 Task: Get information about  a Redfin agent in San Francisco, California, for assistance in finding a property with a private balcony.
Action: Mouse pressed left at (260, 183)
Screenshot: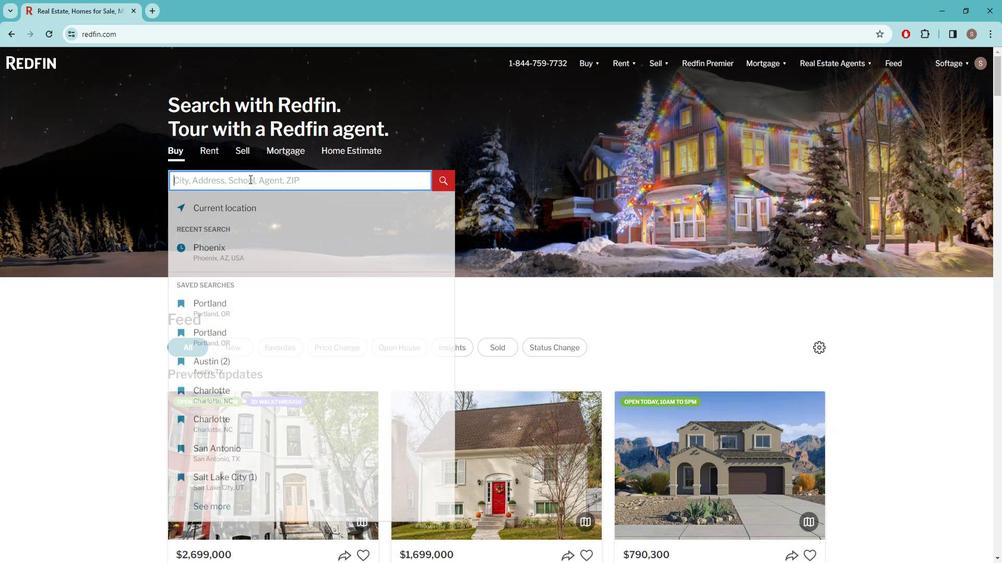 
Action: Key pressed s<Key.caps_lock>AN<Key.space><Key.caps_lock>f<Key.caps_lock>RA
Screenshot: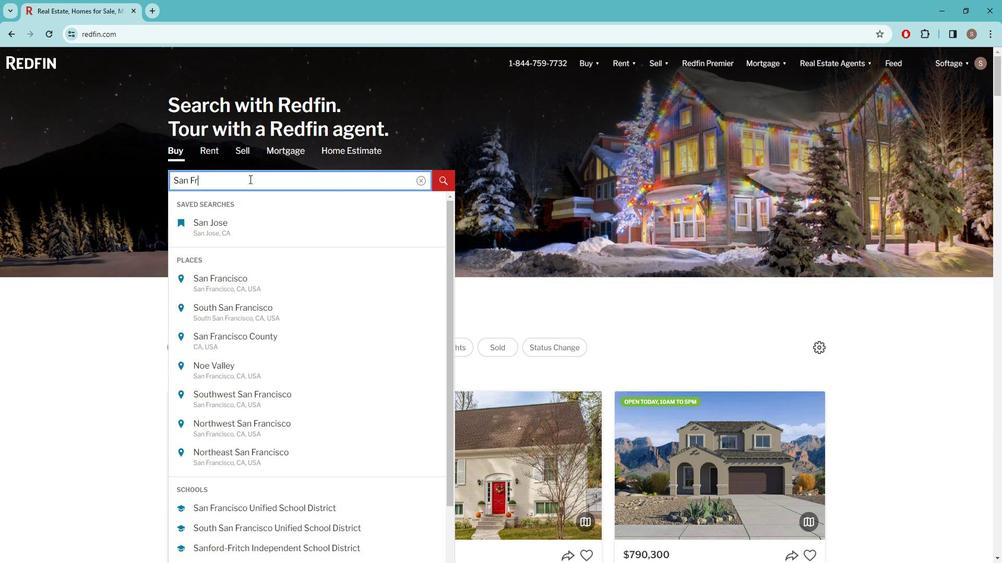 
Action: Mouse moved to (253, 276)
Screenshot: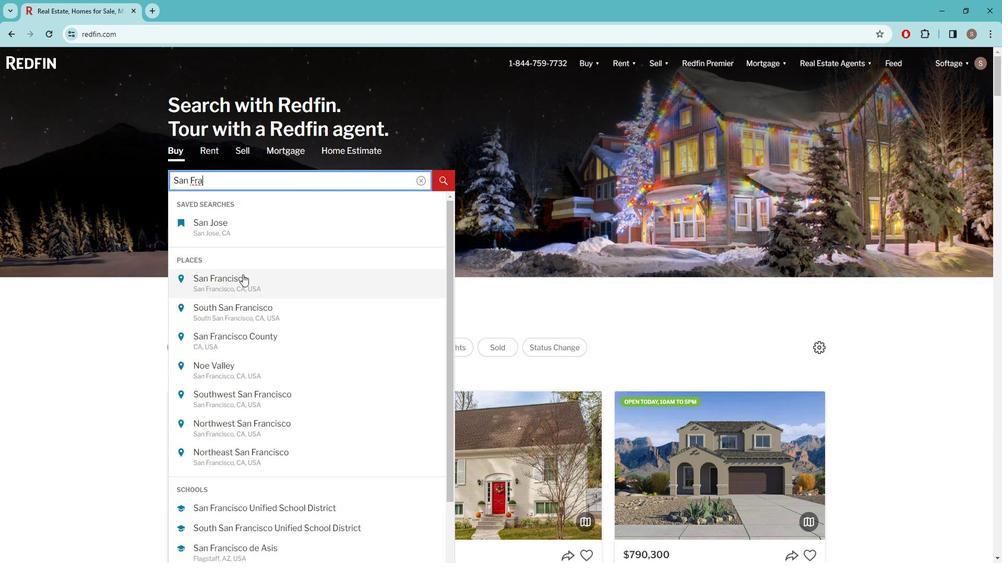 
Action: Mouse pressed left at (253, 276)
Screenshot: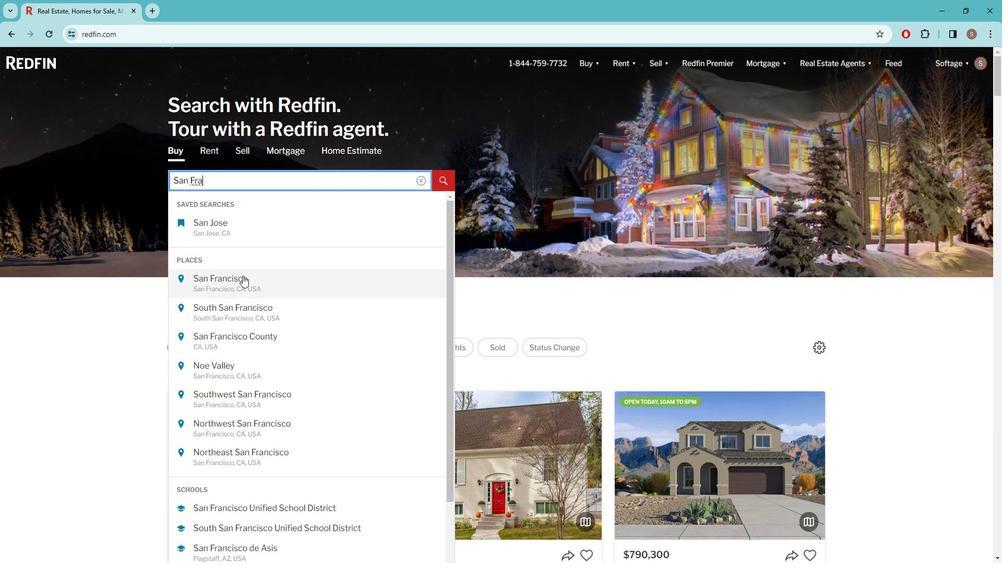 
Action: Mouse moved to (885, 137)
Screenshot: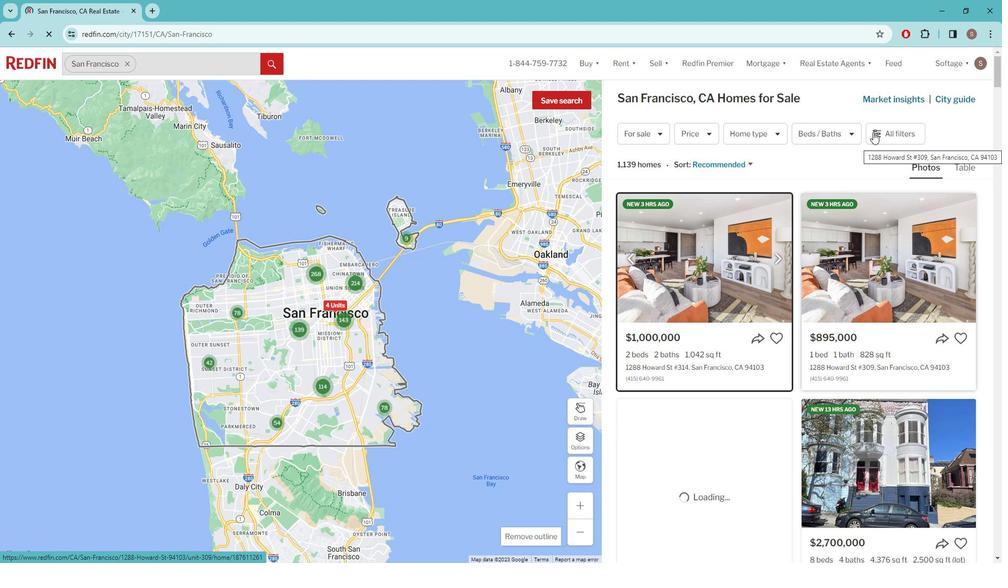 
Action: Mouse pressed left at (885, 137)
Screenshot: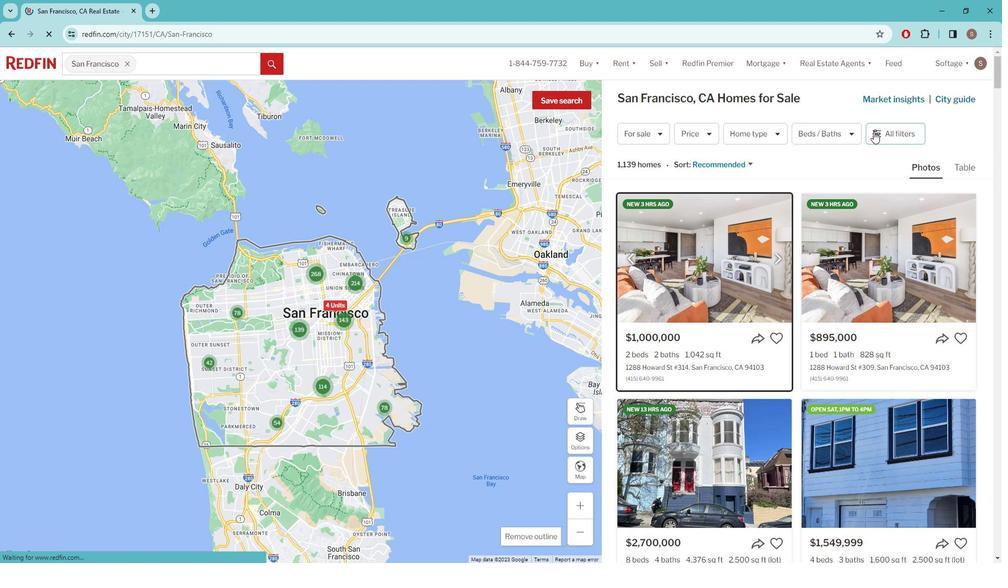 
Action: Mouse moved to (857, 202)
Screenshot: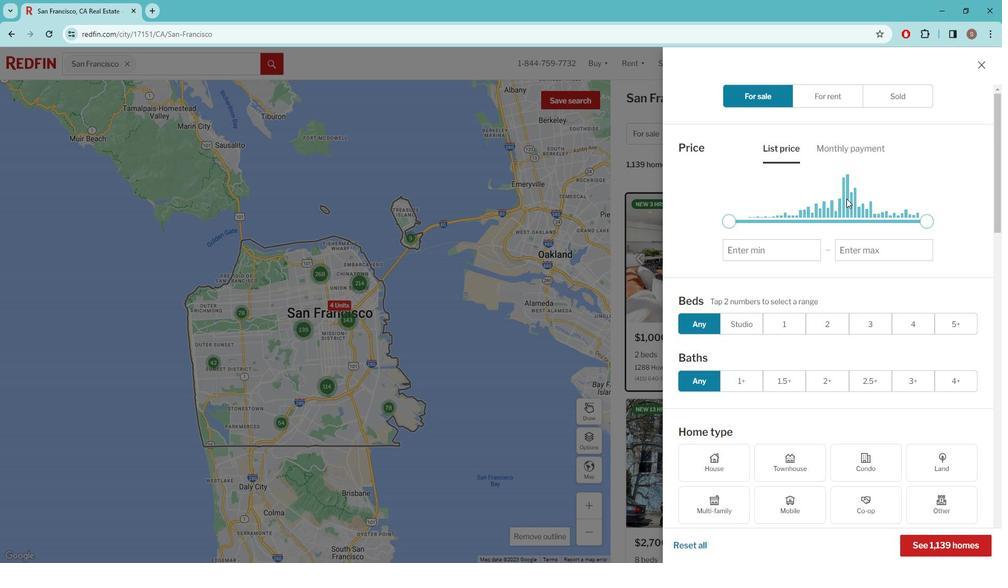 
Action: Mouse scrolled (857, 202) with delta (0, 0)
Screenshot: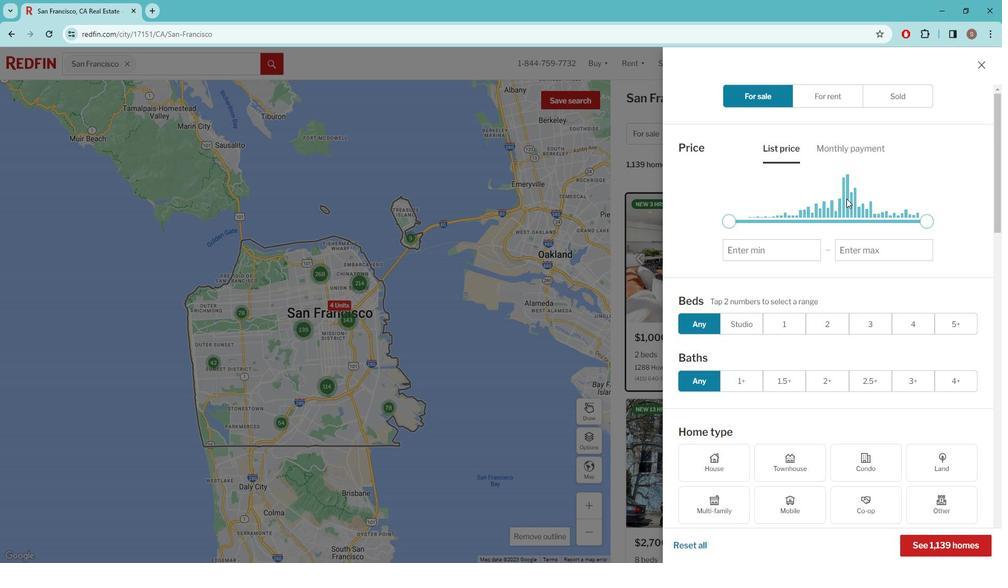 
Action: Mouse moved to (857, 202)
Screenshot: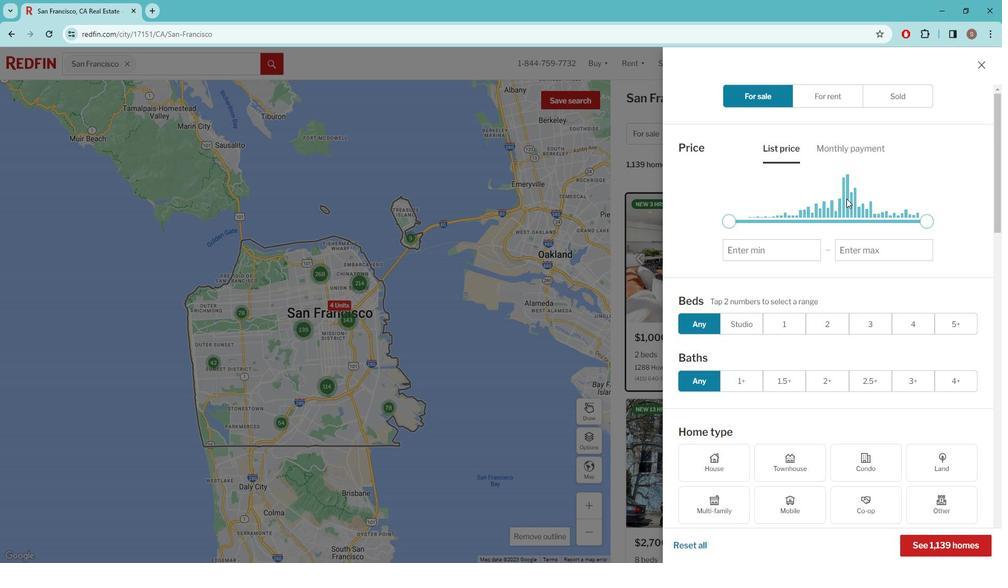 
Action: Mouse scrolled (857, 202) with delta (0, 0)
Screenshot: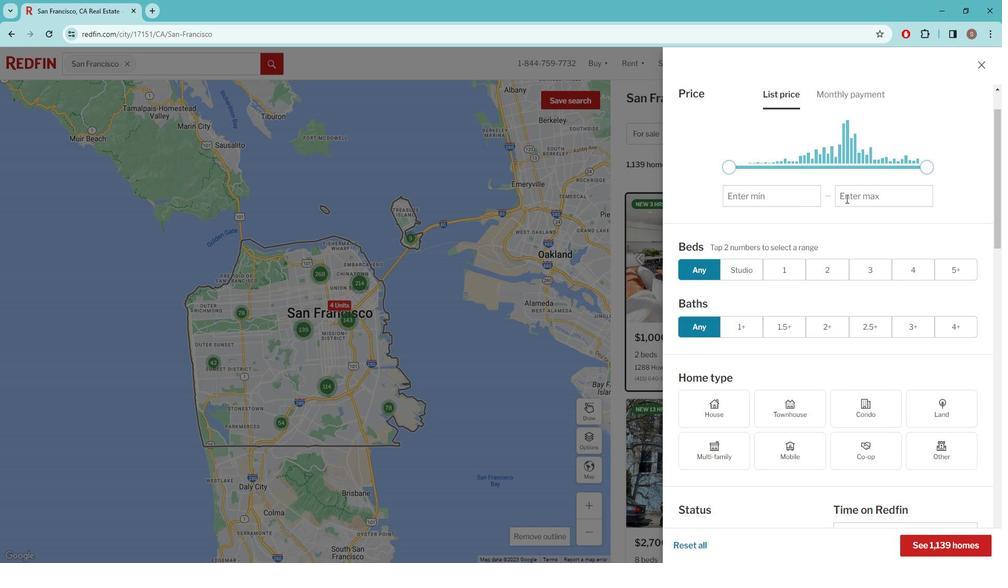 
Action: Mouse moved to (857, 202)
Screenshot: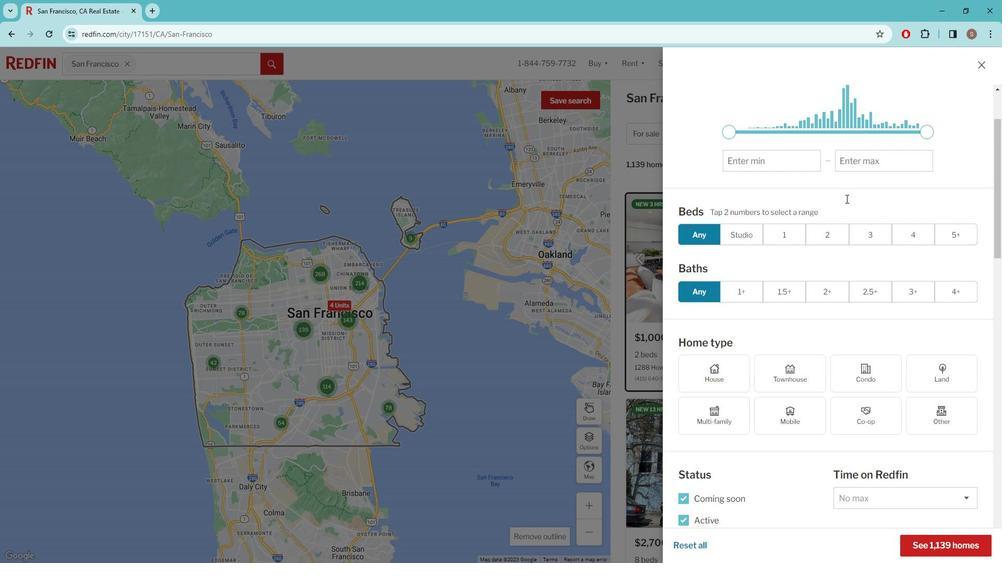 
Action: Mouse scrolled (857, 202) with delta (0, 0)
Screenshot: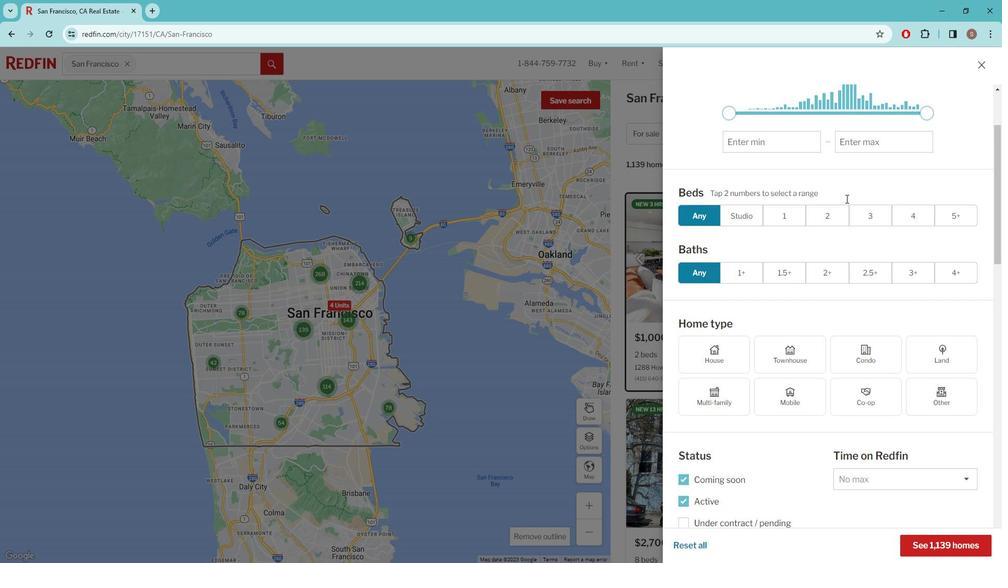 
Action: Mouse scrolled (857, 202) with delta (0, 0)
Screenshot: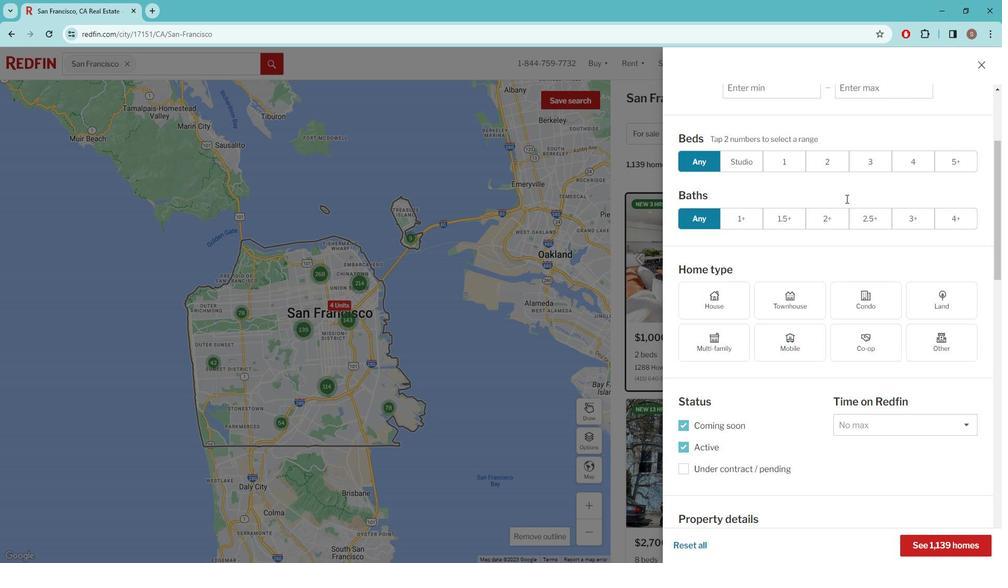 
Action: Mouse moved to (855, 202)
Screenshot: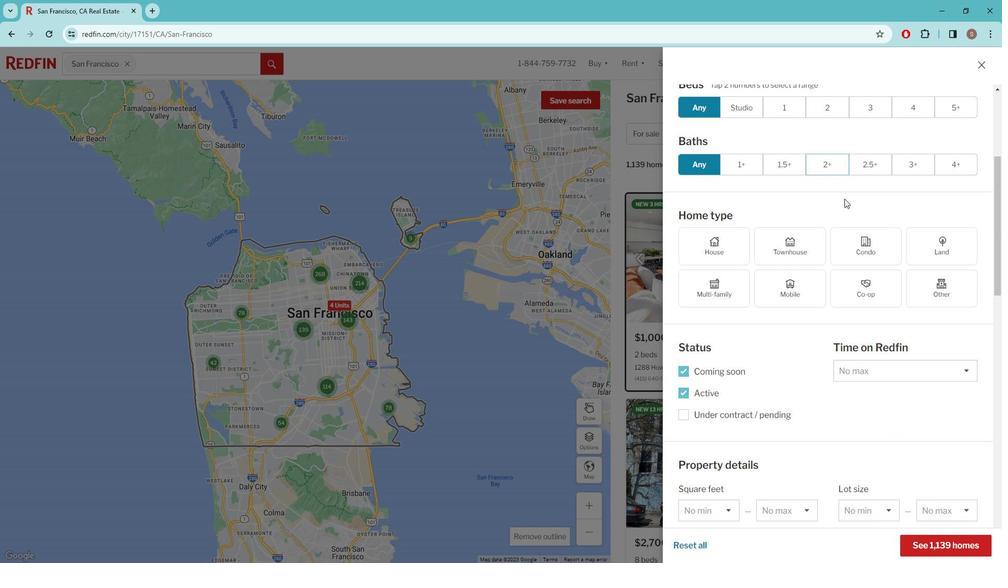 
Action: Mouse scrolled (855, 202) with delta (0, 0)
Screenshot: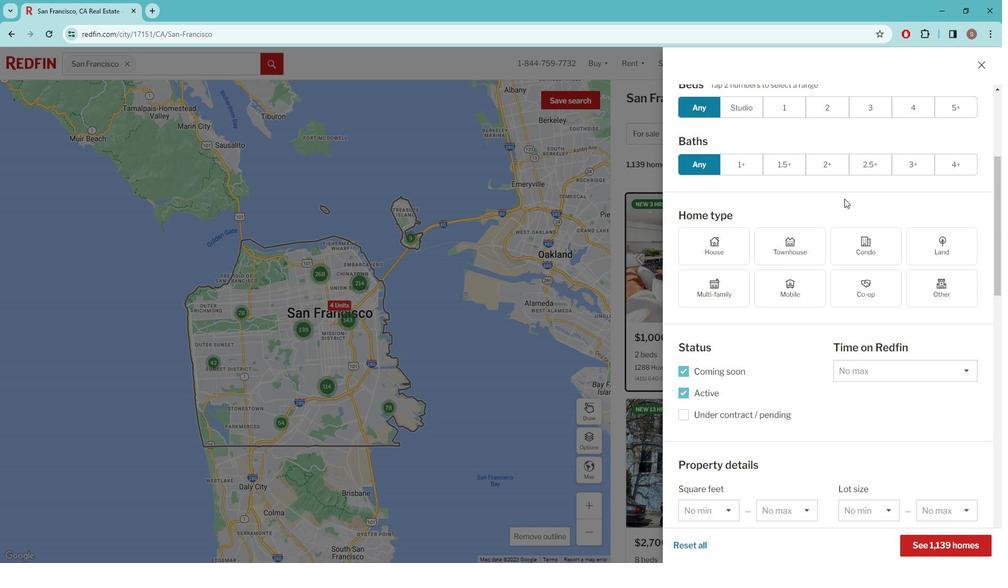 
Action: Mouse scrolled (855, 202) with delta (0, 0)
Screenshot: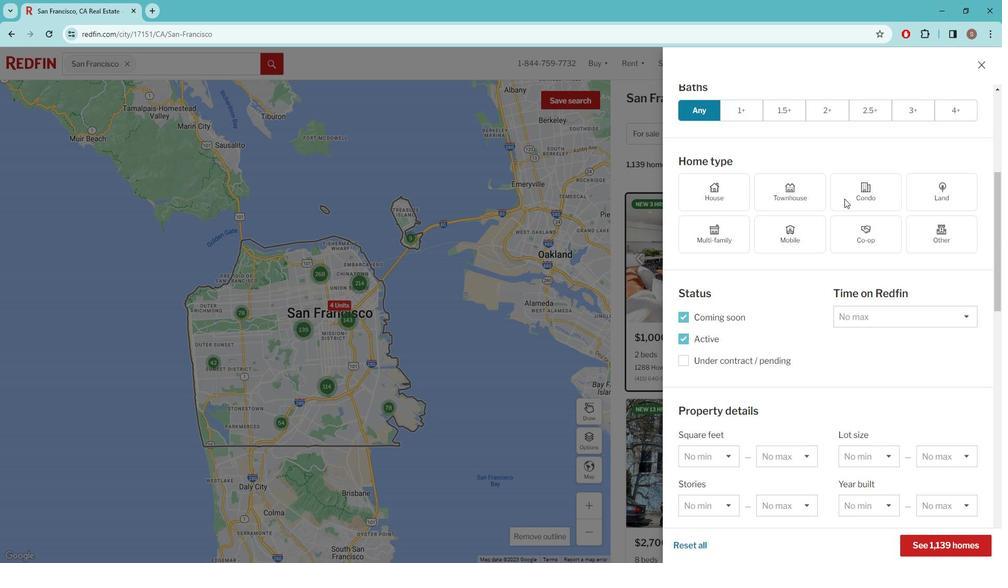
Action: Mouse scrolled (855, 202) with delta (0, 0)
Screenshot: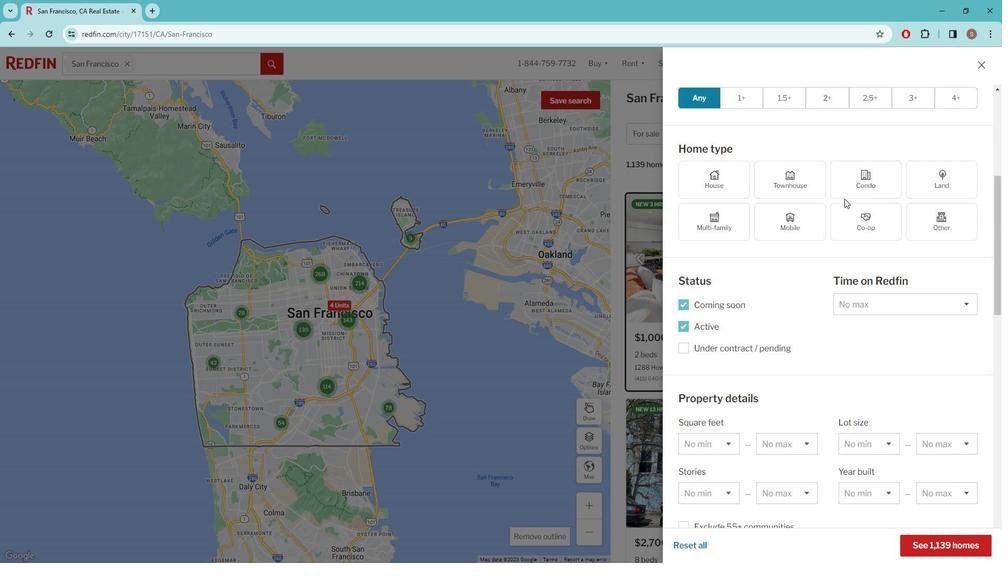 
Action: Mouse scrolled (855, 202) with delta (0, 0)
Screenshot: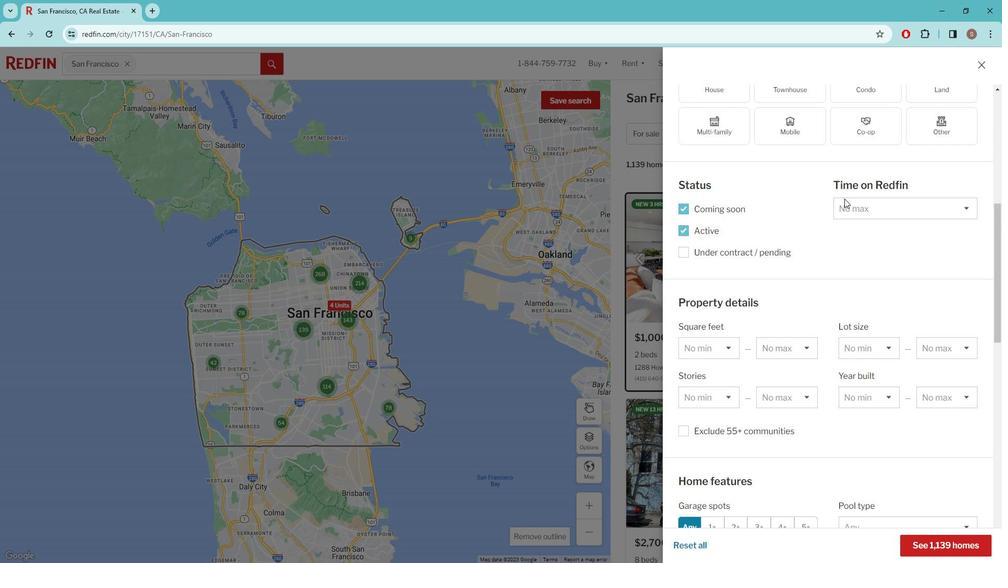 
Action: Mouse scrolled (855, 202) with delta (0, 0)
Screenshot: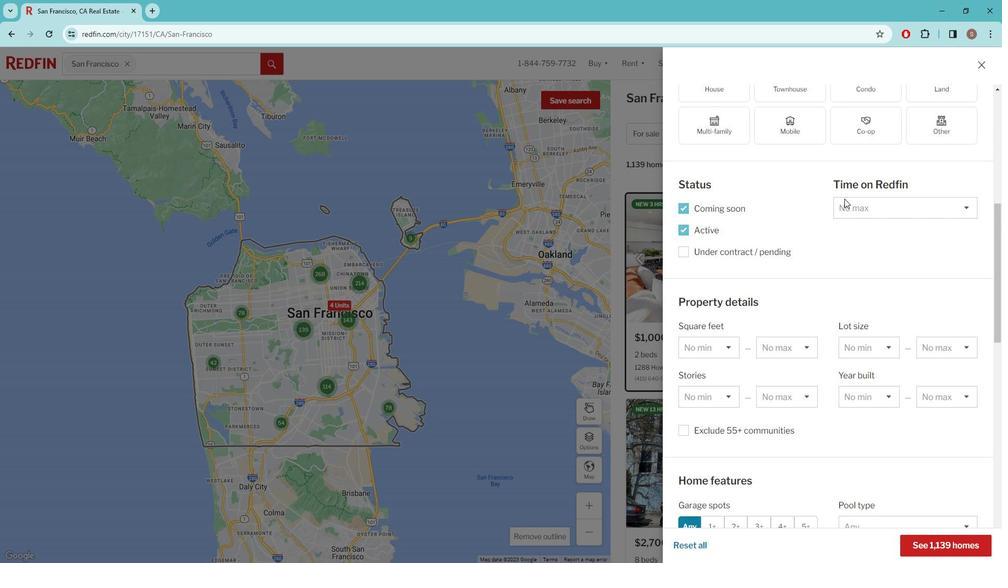 
Action: Mouse moved to (844, 221)
Screenshot: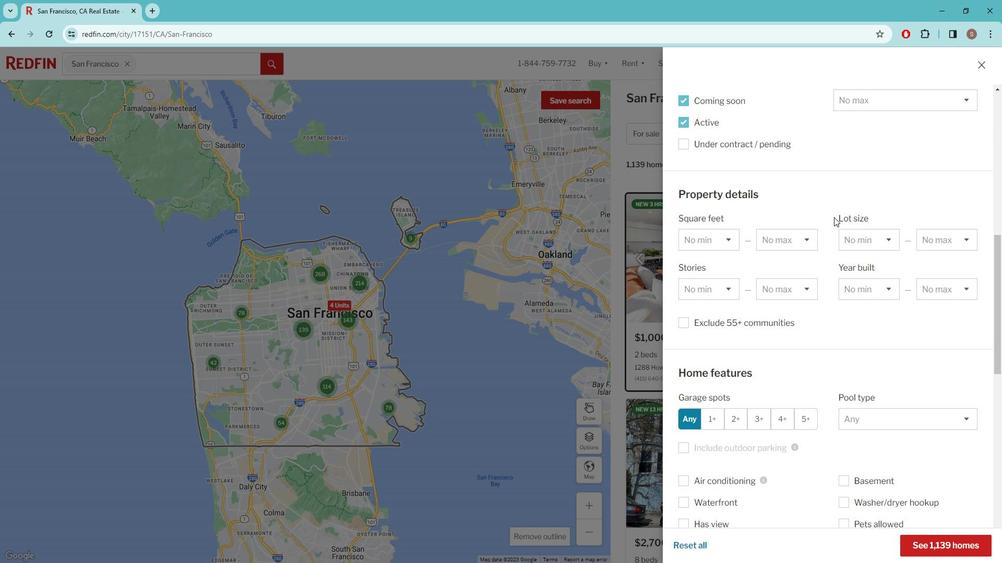 
Action: Mouse scrolled (844, 221) with delta (0, 0)
Screenshot: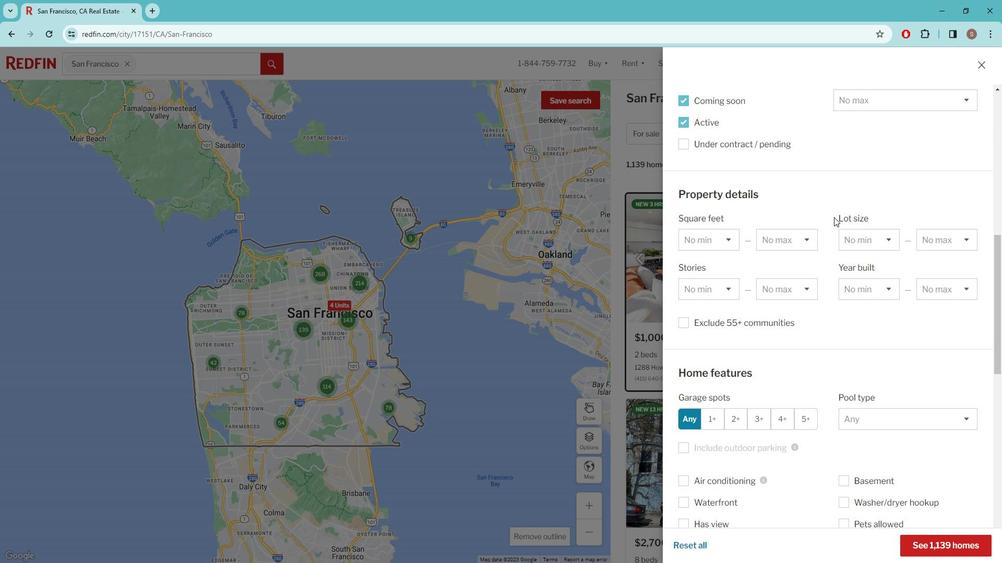 
Action: Mouse moved to (843, 223)
Screenshot: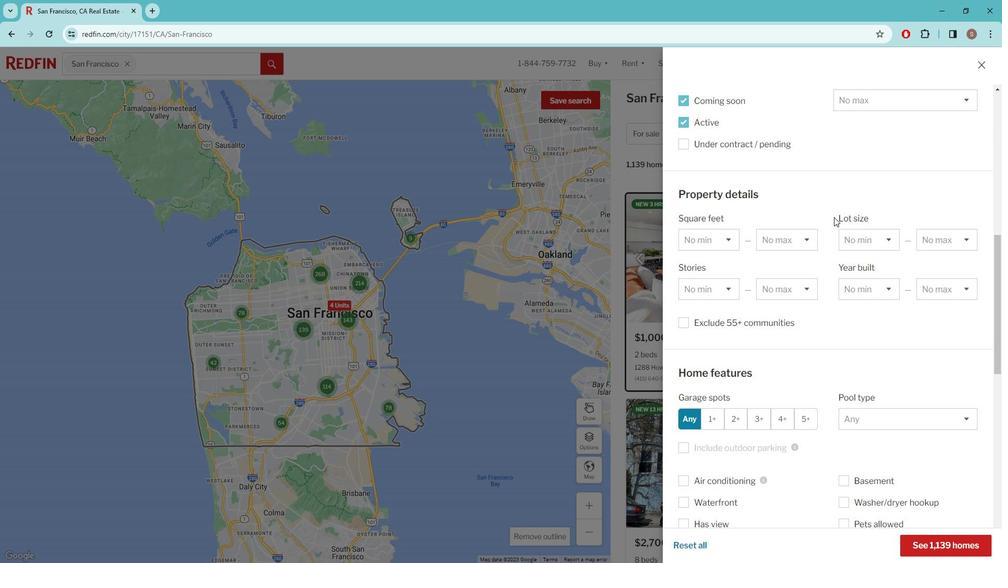 
Action: Mouse scrolled (843, 222) with delta (0, 0)
Screenshot: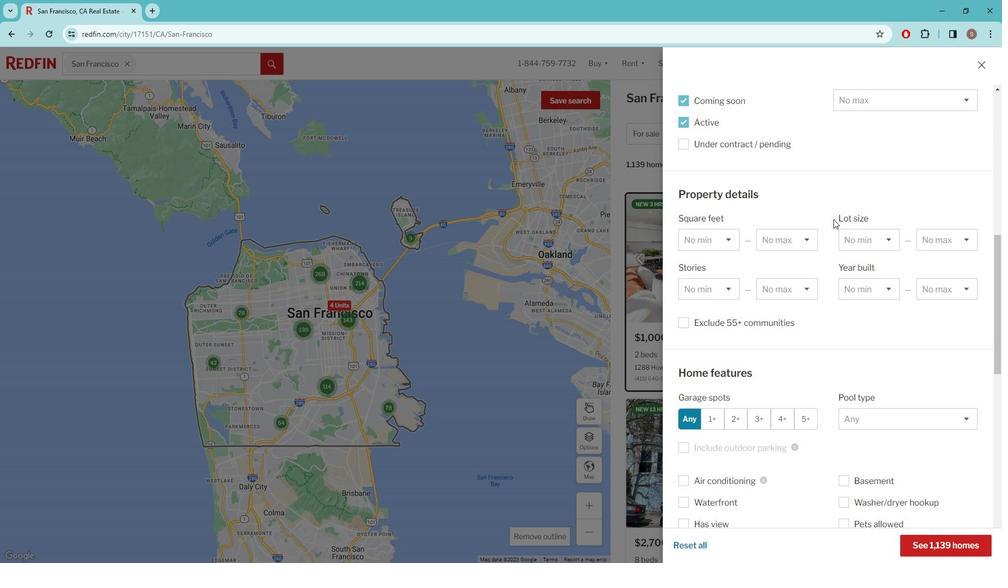 
Action: Mouse moved to (841, 225)
Screenshot: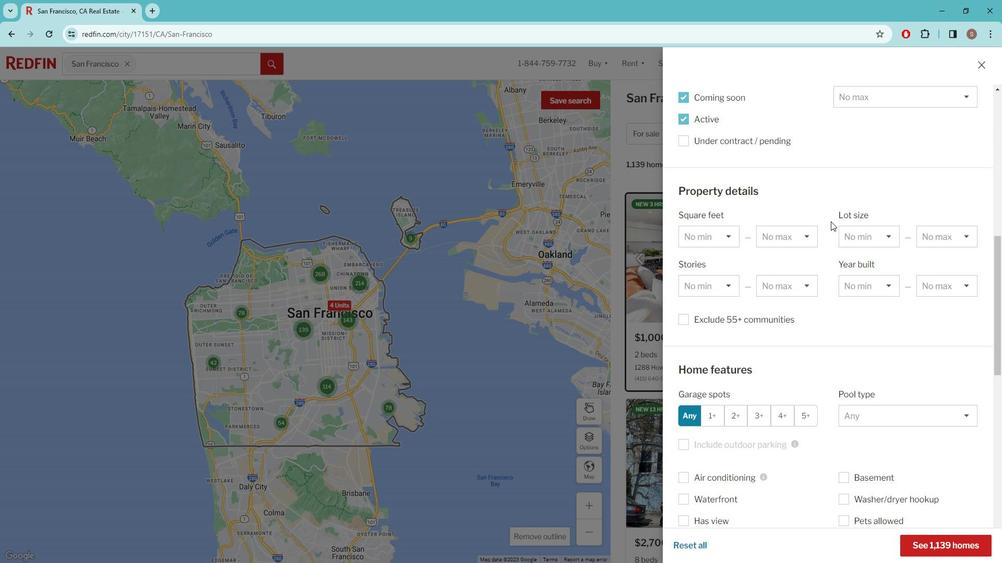 
Action: Mouse scrolled (841, 224) with delta (0, 0)
Screenshot: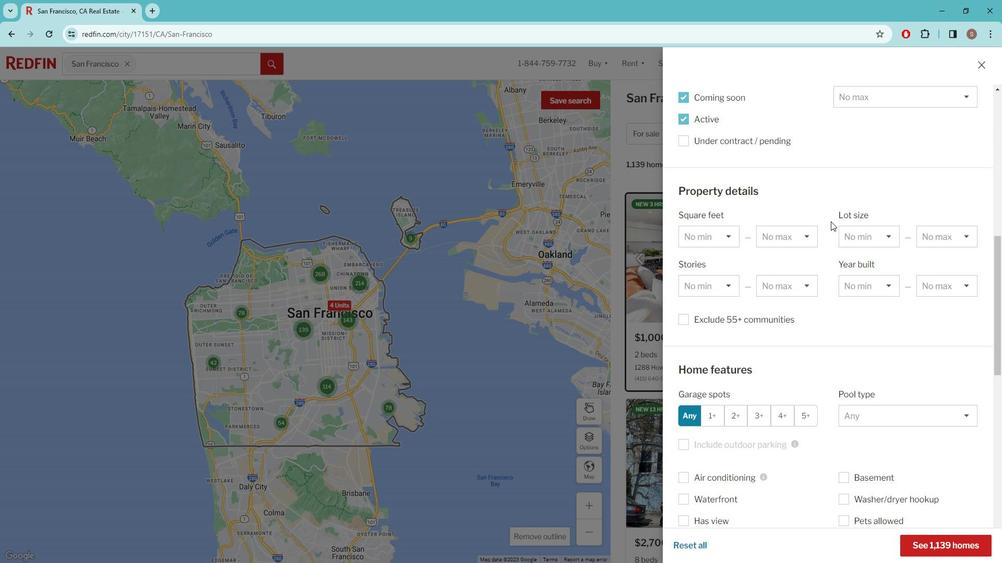 
Action: Mouse moved to (837, 229)
Screenshot: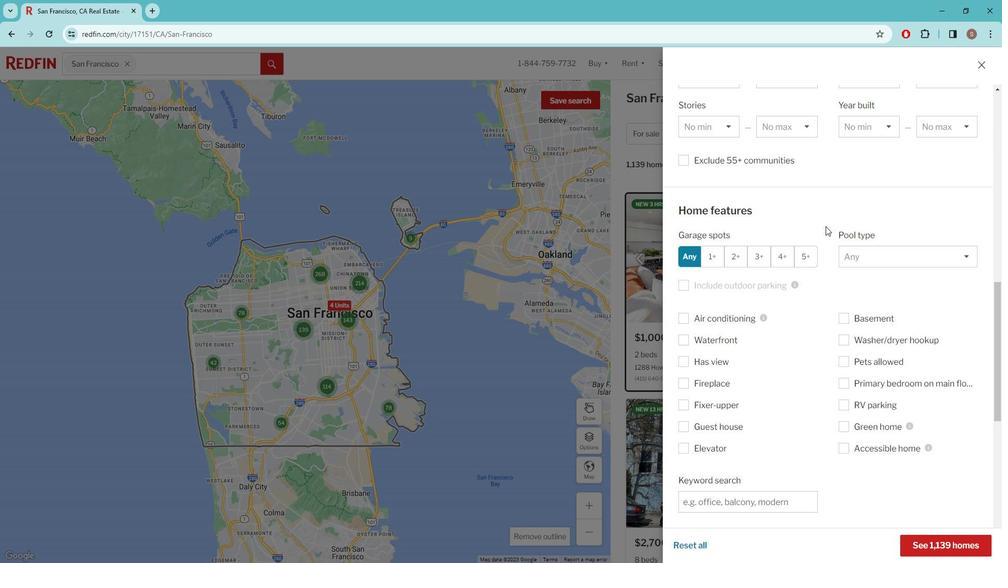 
Action: Mouse scrolled (837, 228) with delta (0, 0)
Screenshot: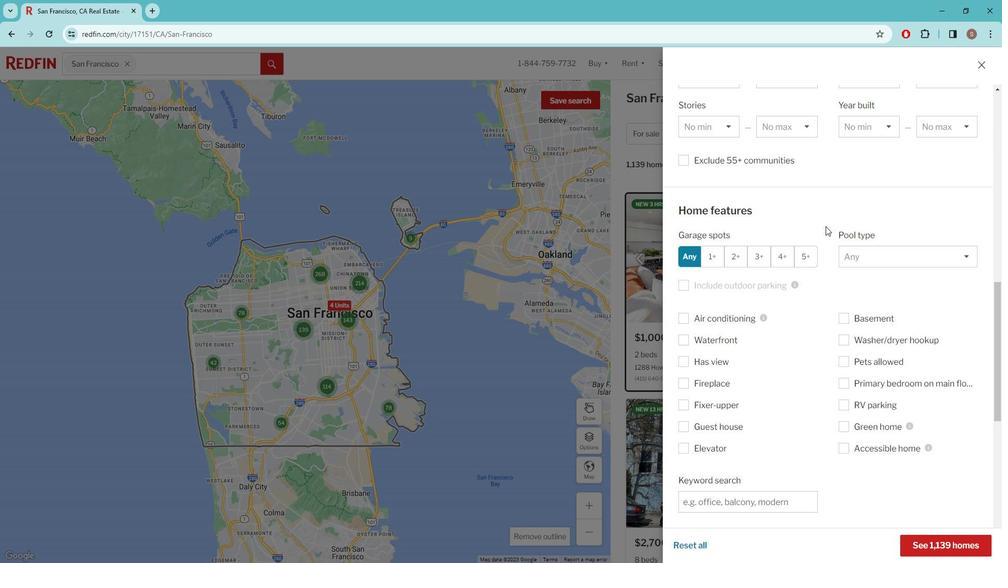 
Action: Mouse moved to (833, 233)
Screenshot: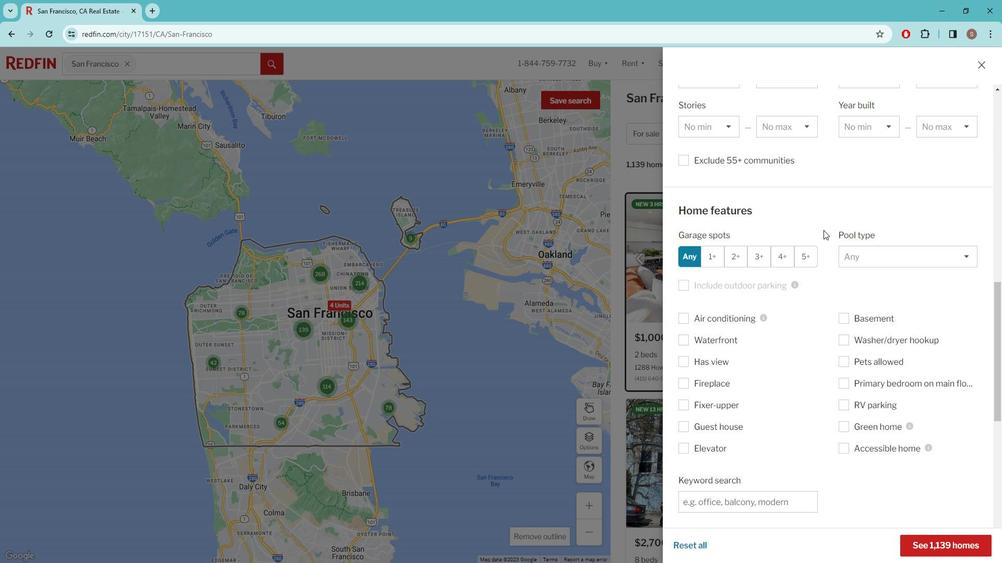 
Action: Mouse scrolled (833, 233) with delta (0, 0)
Screenshot: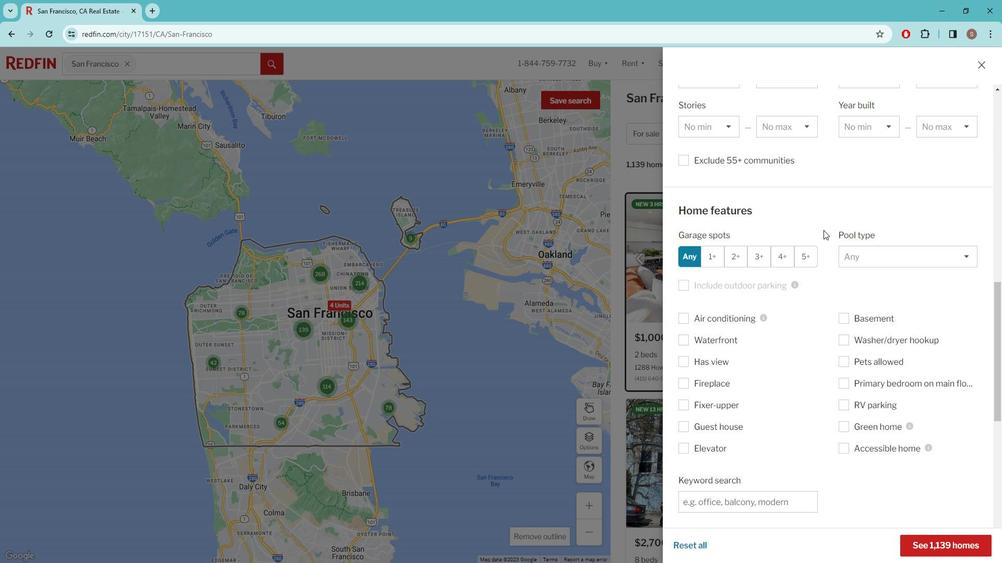 
Action: Mouse moved to (715, 394)
Screenshot: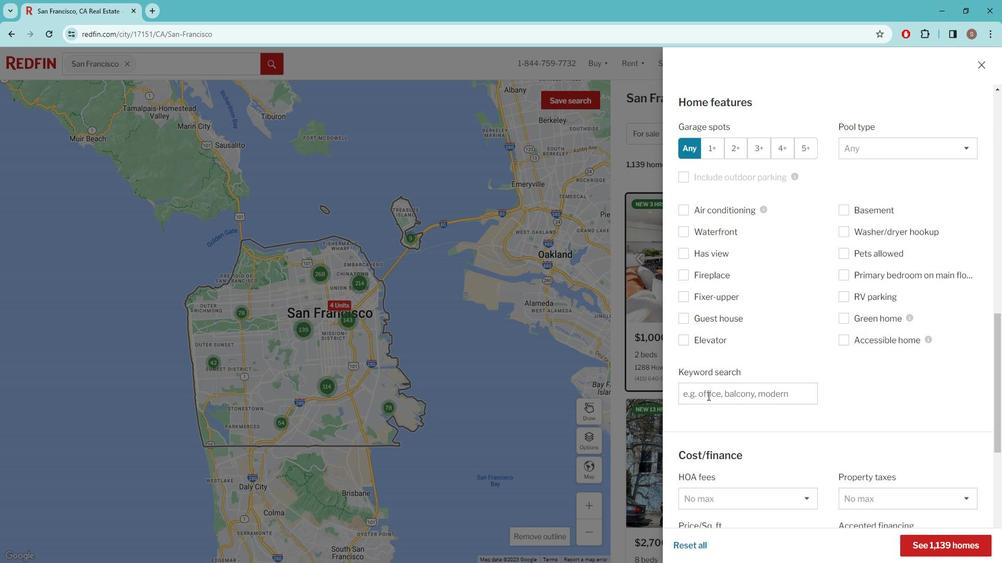 
Action: Mouse pressed left at (715, 394)
Screenshot: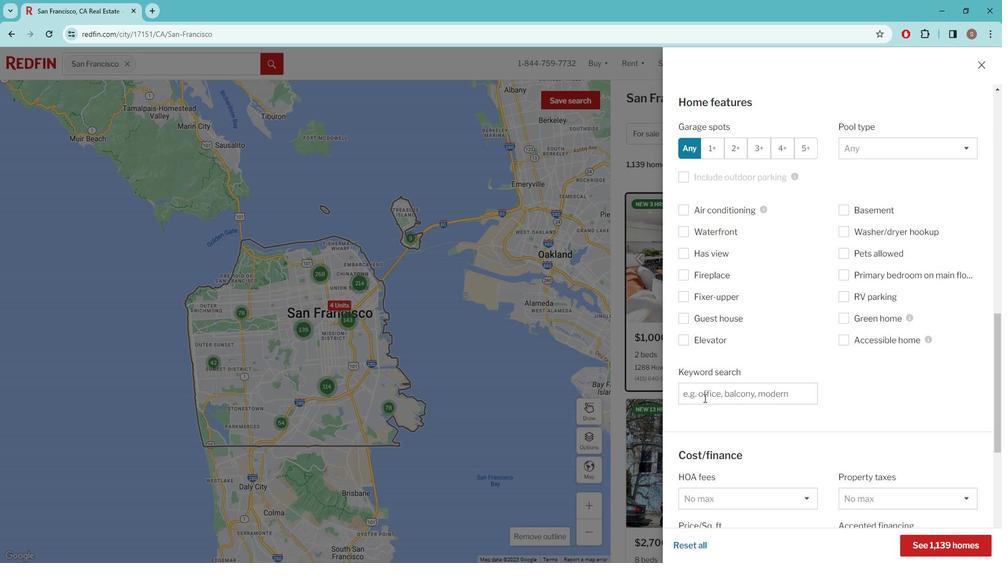 
Action: Key pressed PRIVATE<Key.space>BALCONY
Screenshot: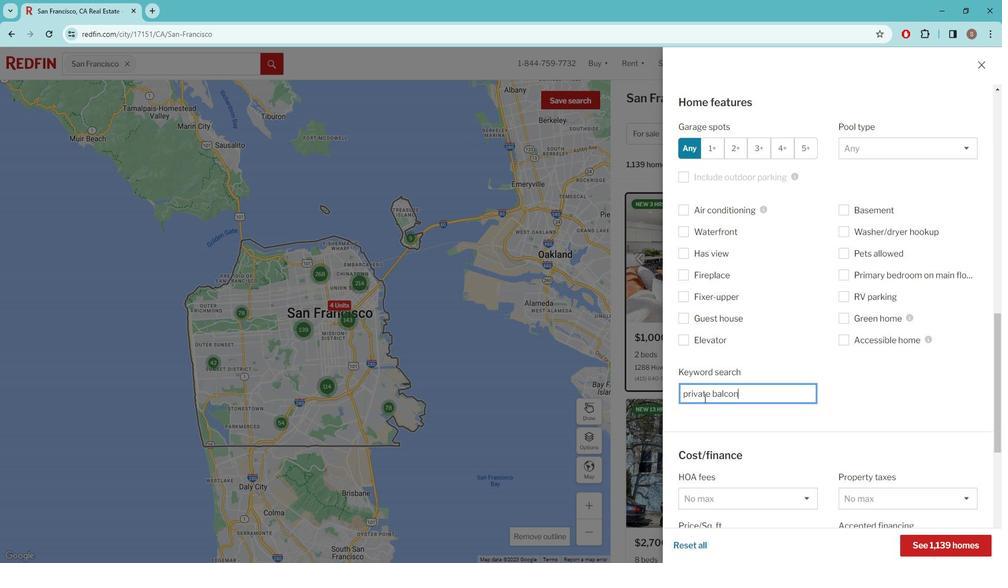 
Action: Mouse scrolled (715, 394) with delta (0, 0)
Screenshot: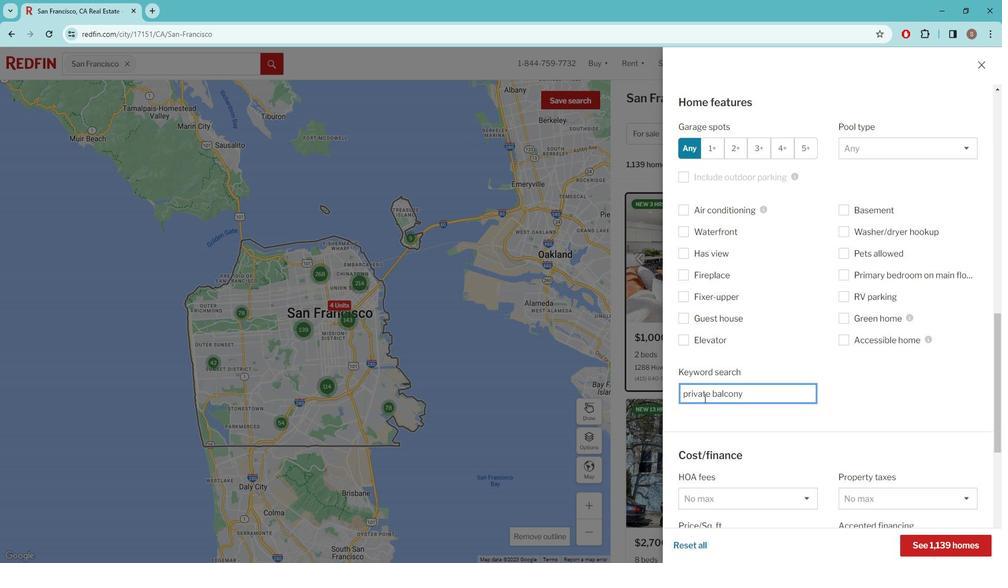 
Action: Mouse scrolled (715, 394) with delta (0, 0)
Screenshot: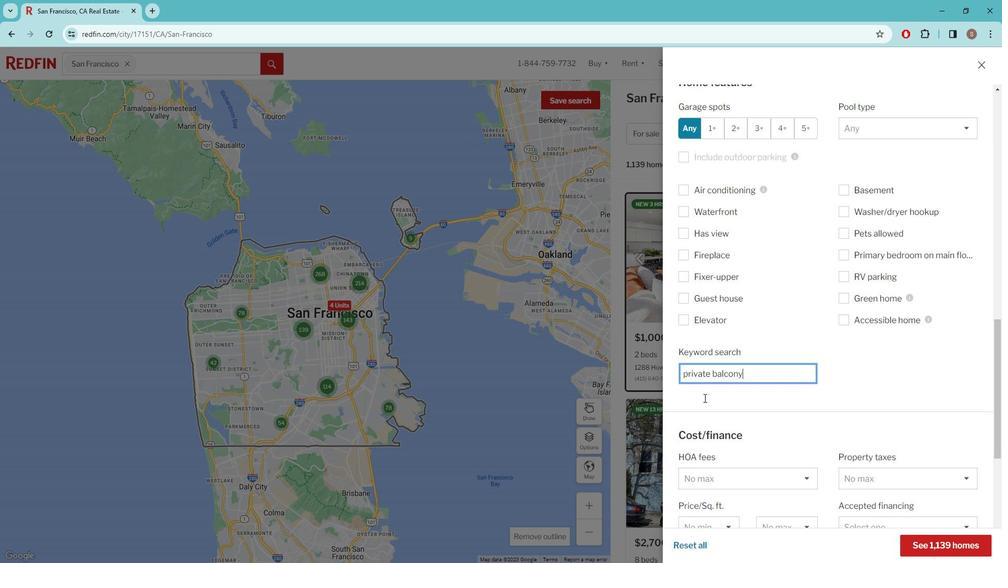 
Action: Mouse moved to (727, 393)
Screenshot: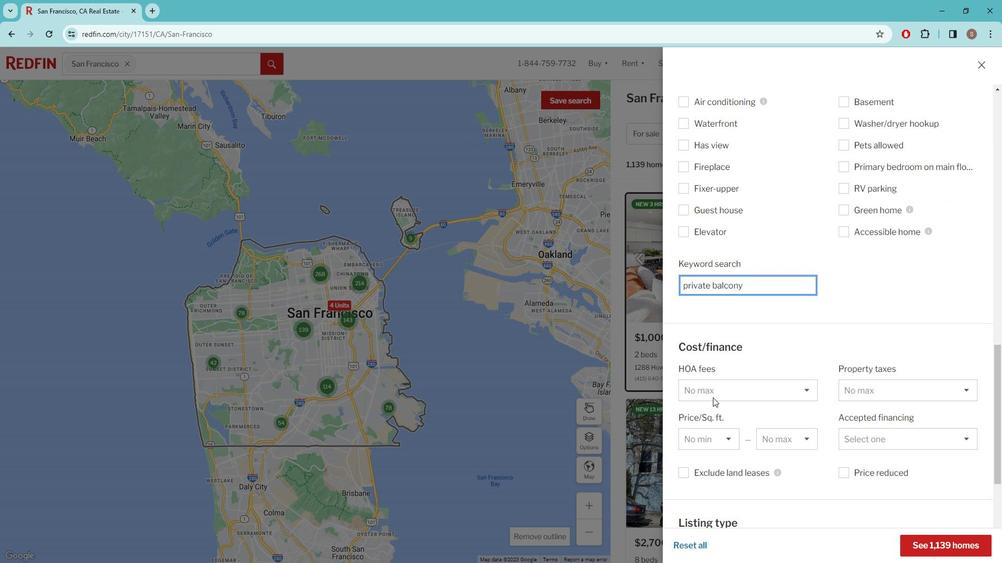 
Action: Mouse scrolled (727, 393) with delta (0, 0)
Screenshot: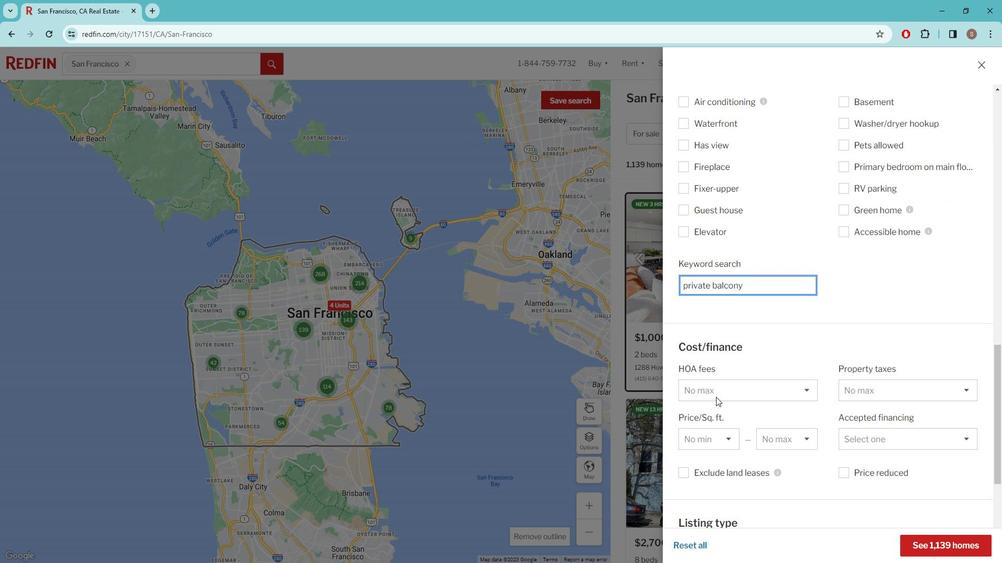 
Action: Mouse moved to (755, 383)
Screenshot: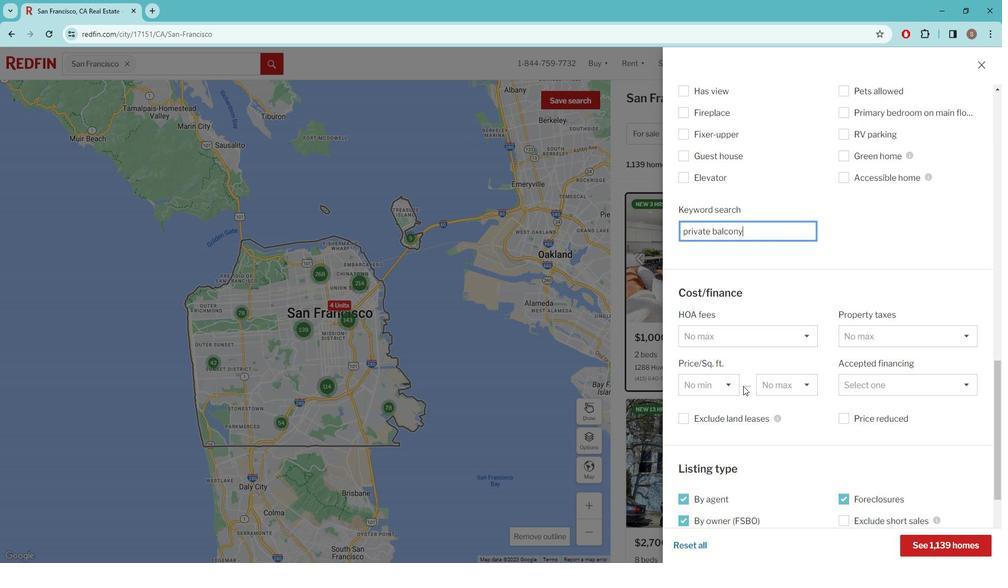 
Action: Mouse scrolled (755, 382) with delta (0, 0)
Screenshot: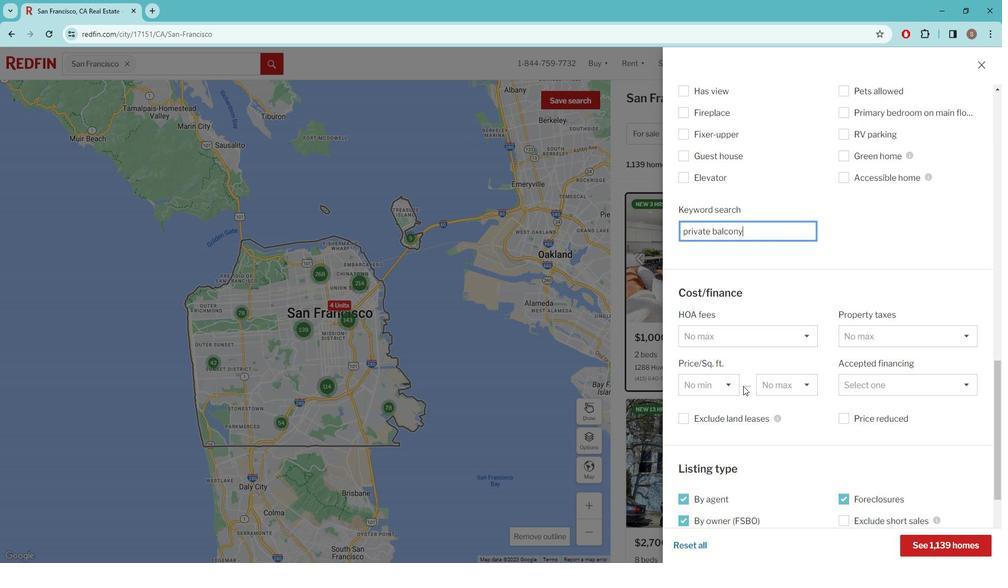 
Action: Mouse moved to (778, 382)
Screenshot: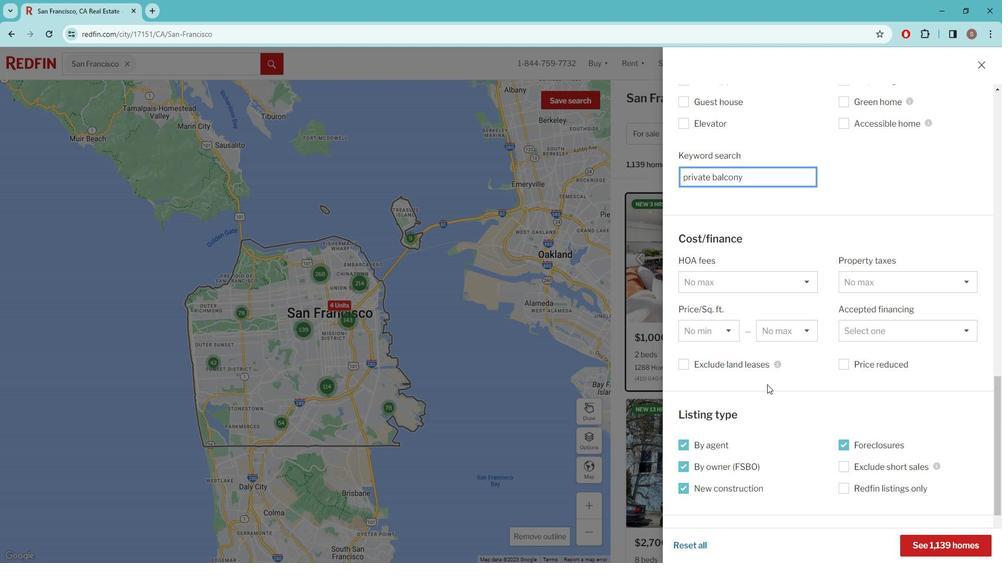 
Action: Mouse scrolled (778, 381) with delta (0, 0)
Screenshot: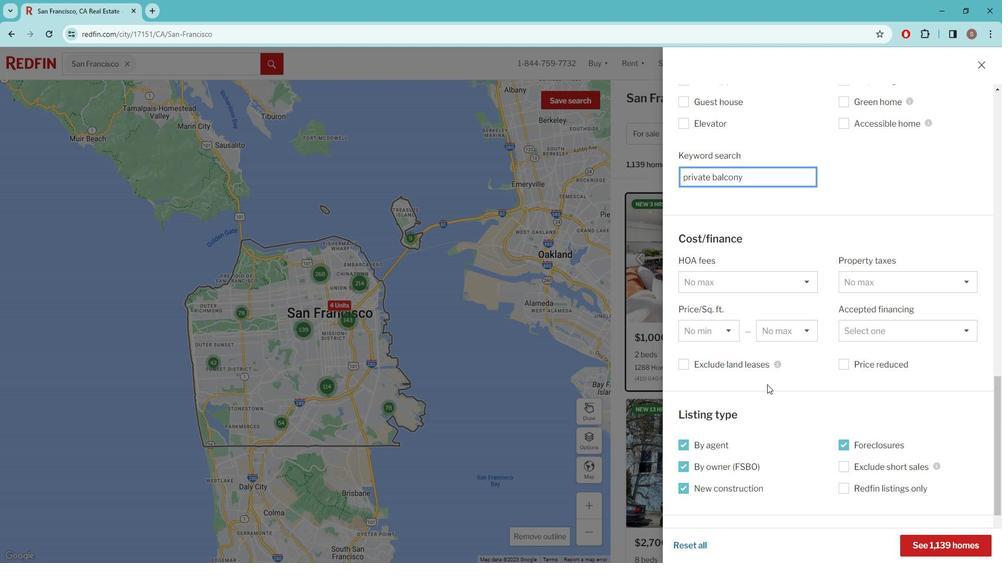 
Action: Mouse moved to (781, 382)
Screenshot: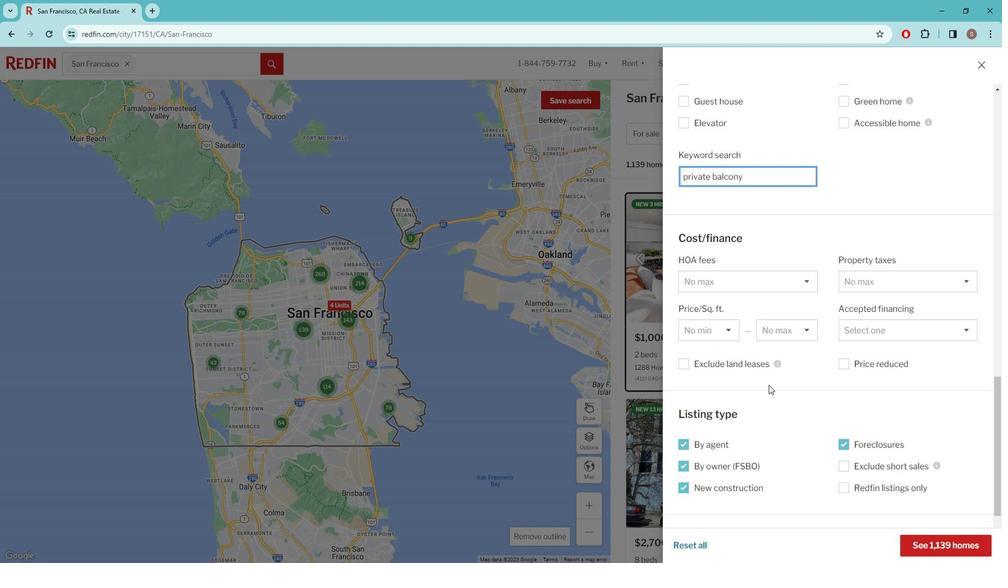 
Action: Mouse scrolled (781, 381) with delta (0, 0)
Screenshot: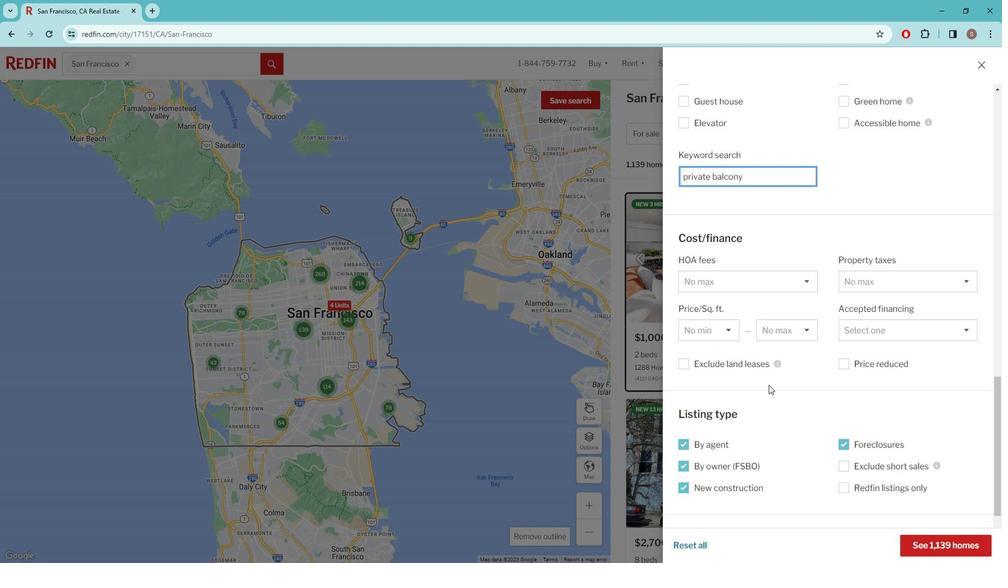 
Action: Mouse moved to (795, 375)
Screenshot: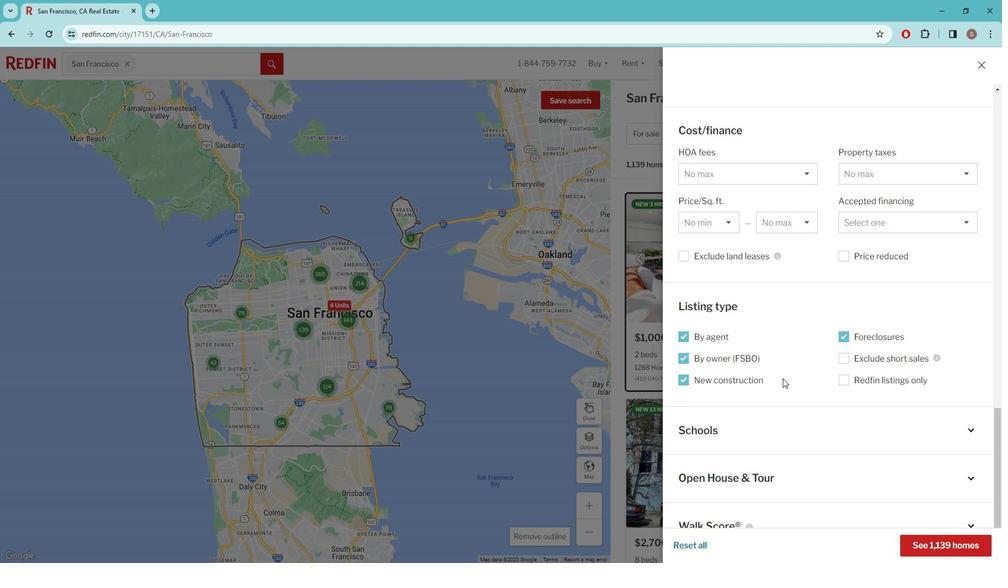 
Action: Mouse scrolled (795, 375) with delta (0, 0)
Screenshot: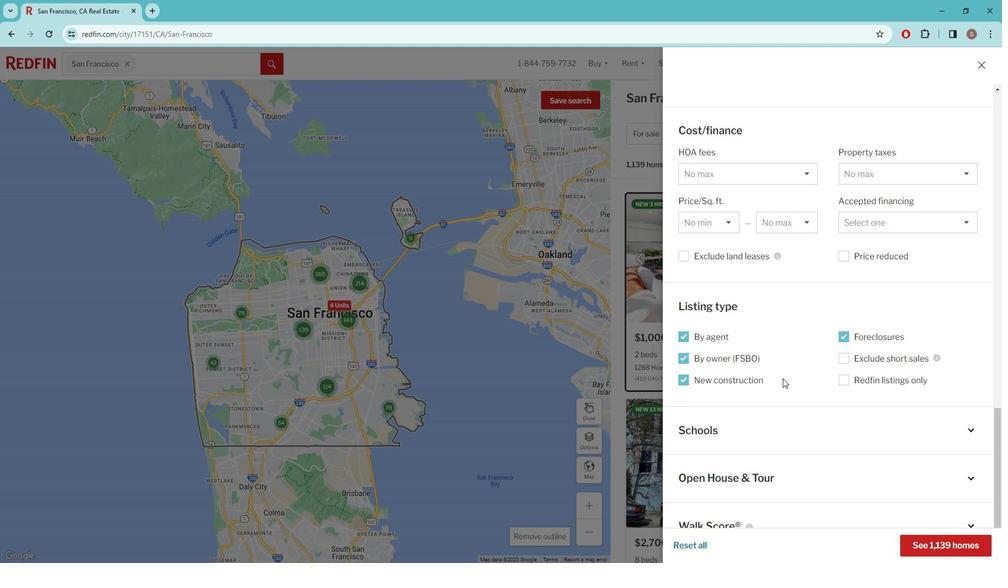 
Action: Mouse moved to (795, 375)
Screenshot: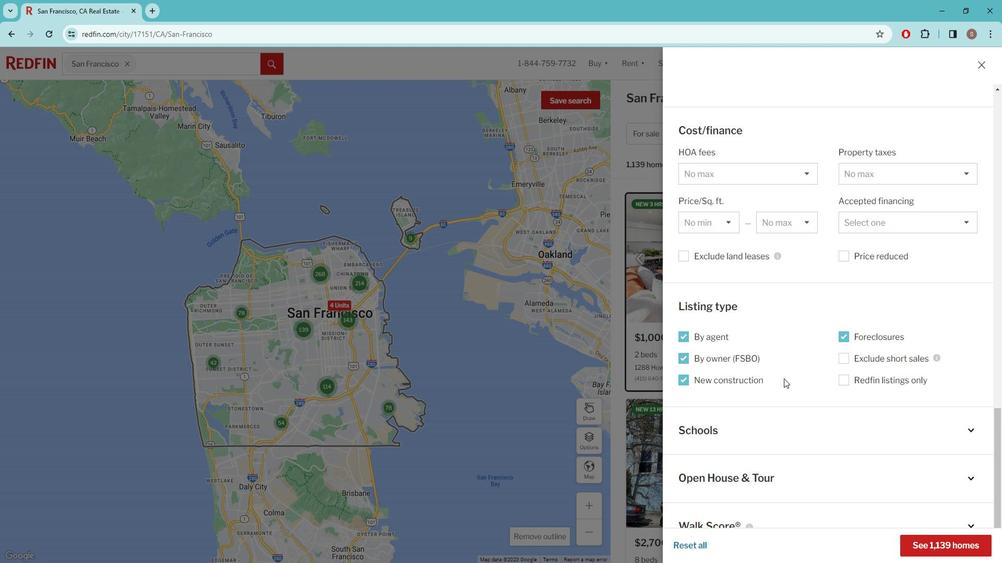 
Action: Mouse scrolled (795, 375) with delta (0, 0)
Screenshot: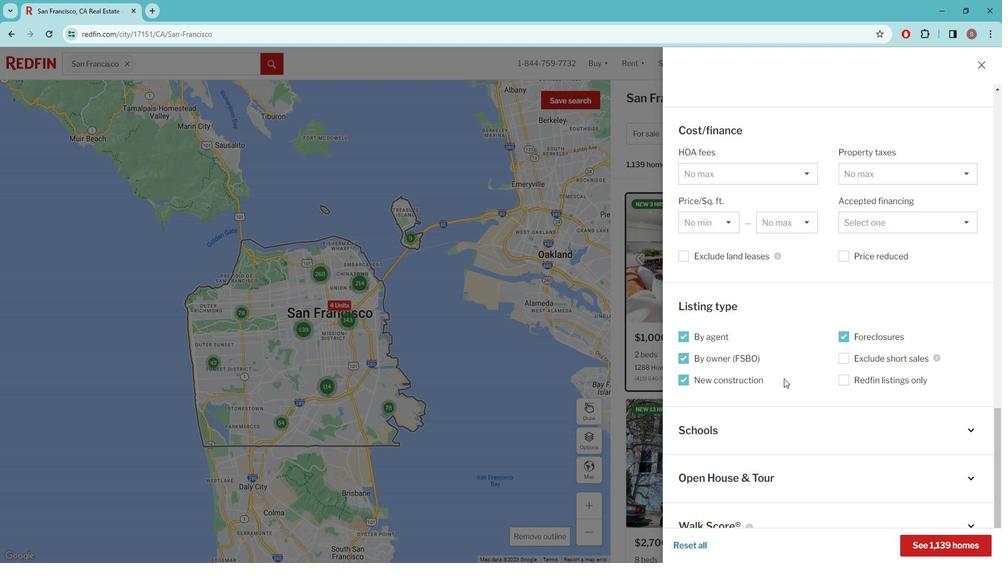 
Action: Mouse scrolled (795, 375) with delta (0, 0)
Screenshot: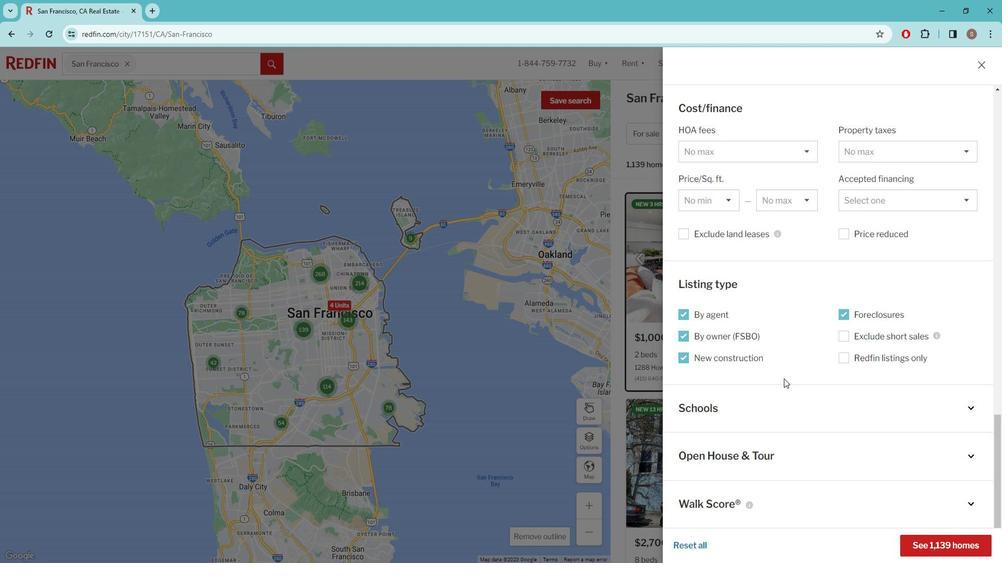 
Action: Mouse scrolled (795, 375) with delta (0, 0)
Screenshot: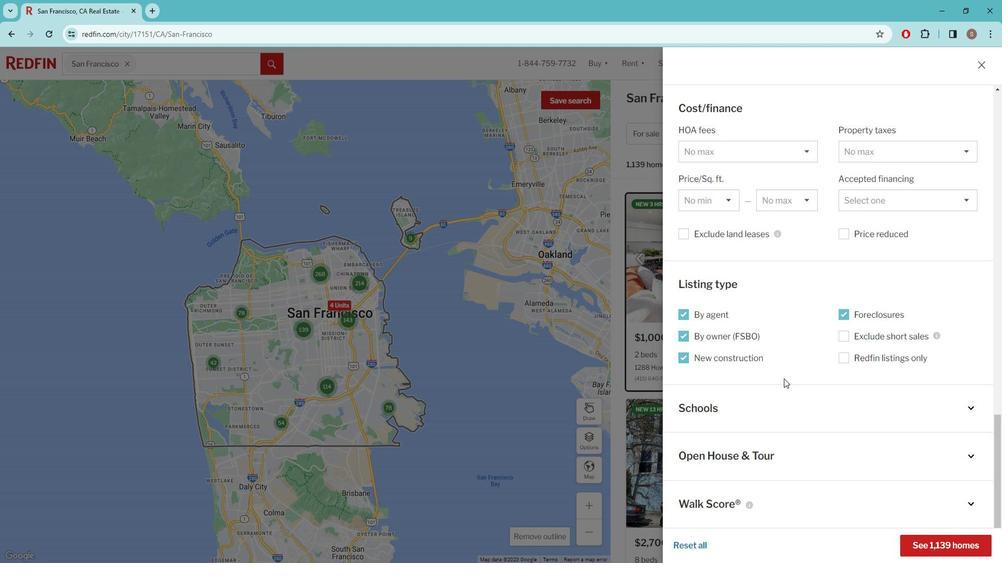 
Action: Mouse scrolled (795, 375) with delta (0, 0)
Screenshot: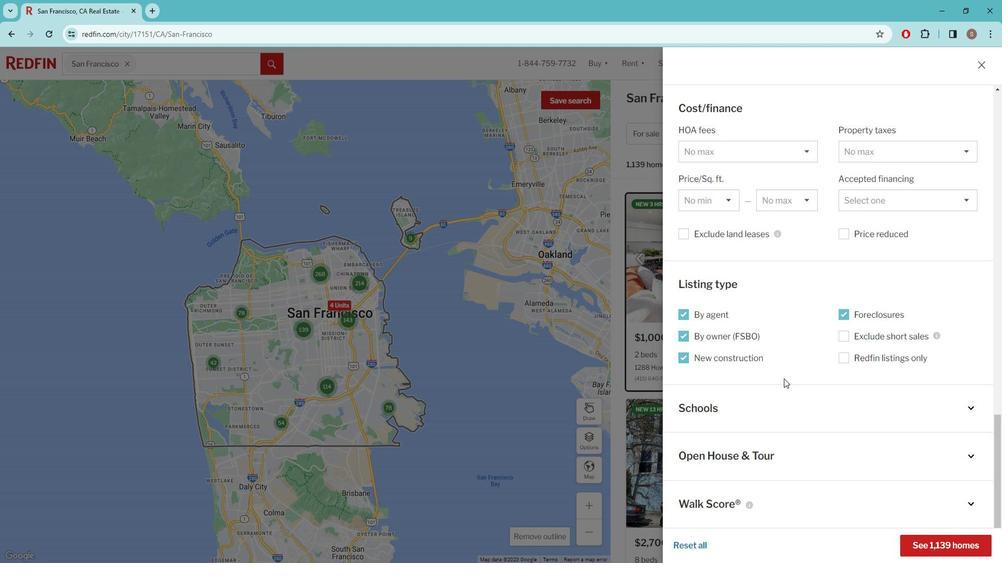 
Action: Mouse scrolled (795, 376) with delta (0, 0)
Screenshot: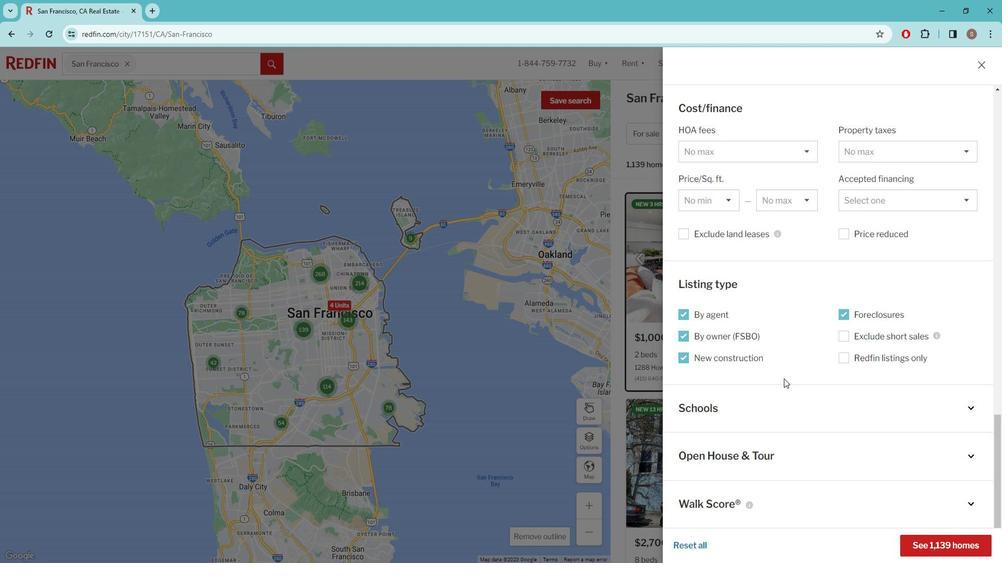 
Action: Mouse moved to (946, 533)
Screenshot: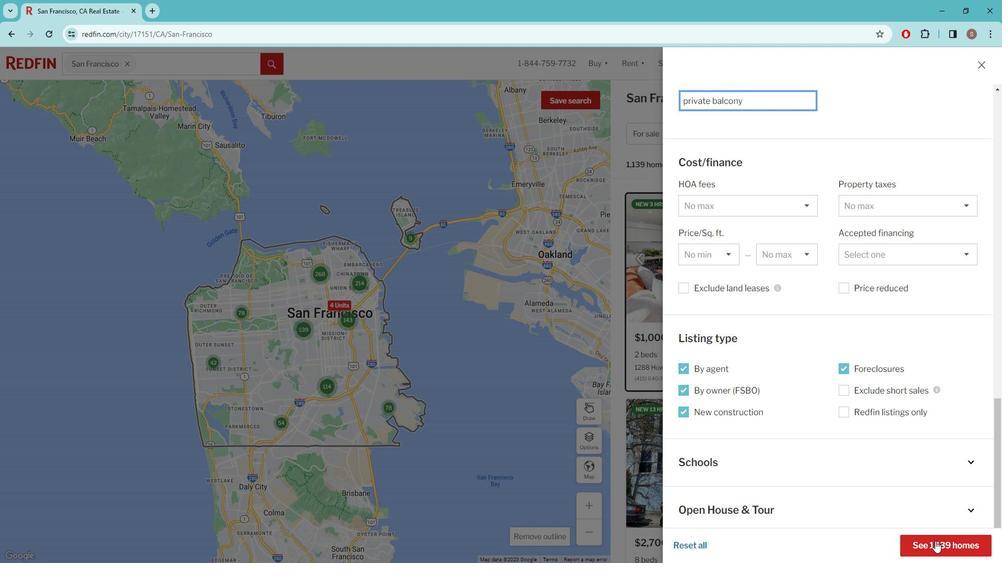 
Action: Mouse pressed left at (946, 533)
Screenshot: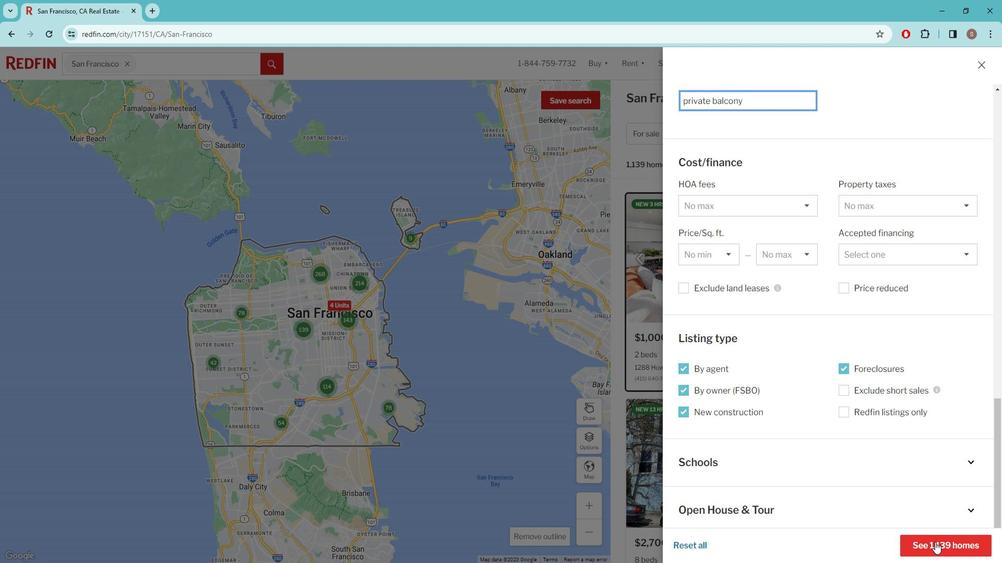 
Action: Mouse moved to (732, 333)
Screenshot: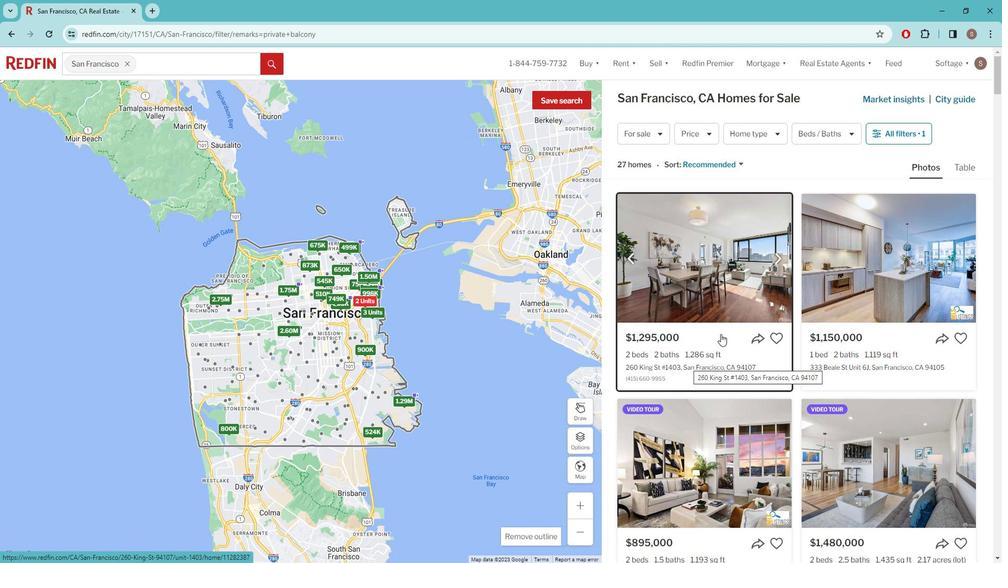 
Action: Mouse pressed left at (732, 333)
Screenshot: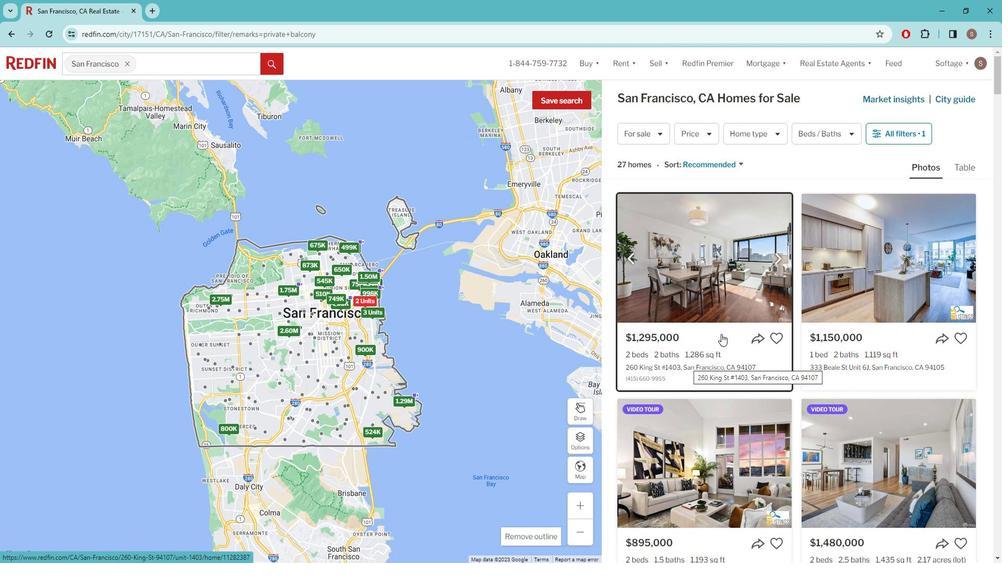 
Action: Mouse moved to (480, 377)
Screenshot: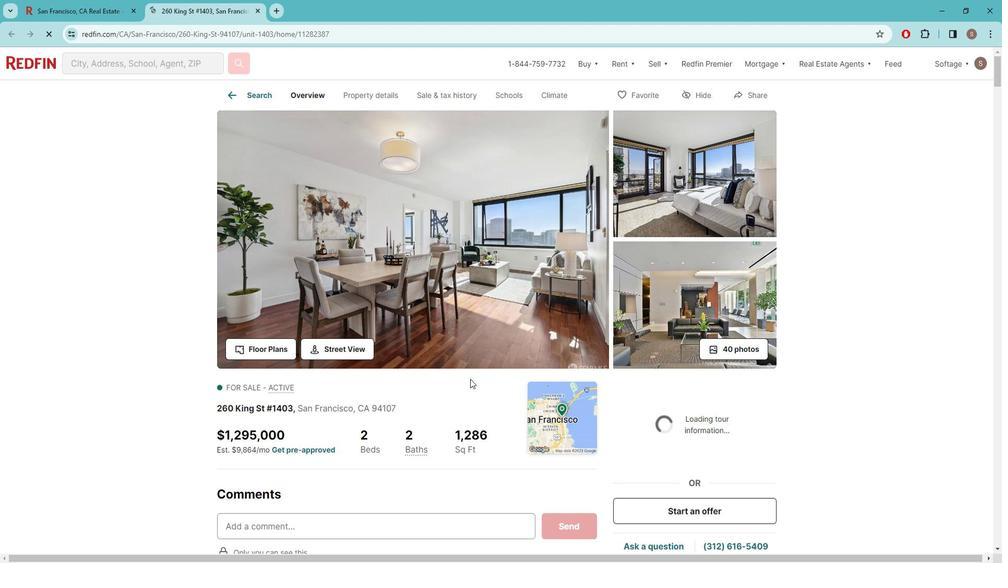
Action: Mouse scrolled (480, 376) with delta (0, 0)
Screenshot: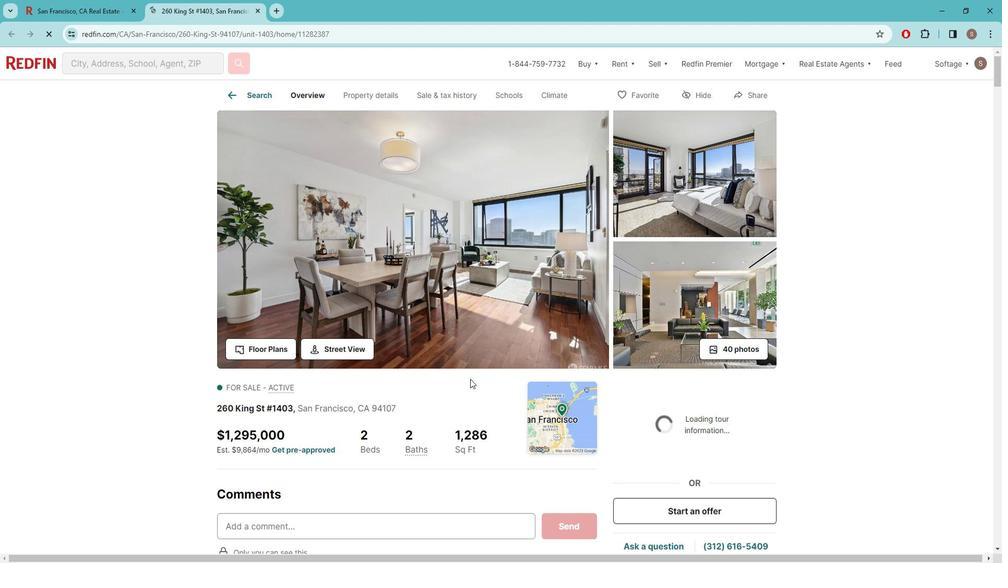 
Action: Mouse moved to (479, 377)
Screenshot: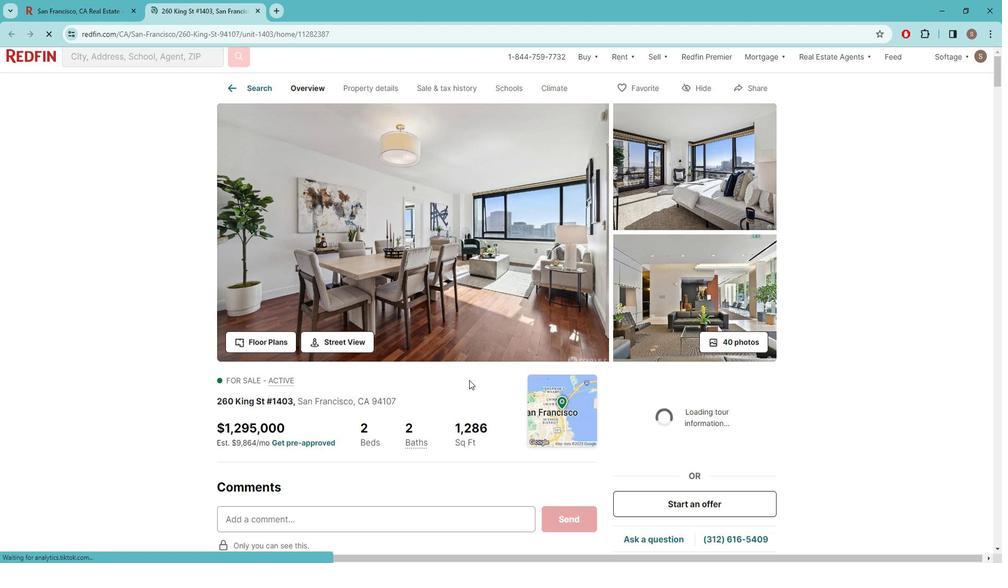 
Action: Mouse scrolled (479, 377) with delta (0, 0)
Screenshot: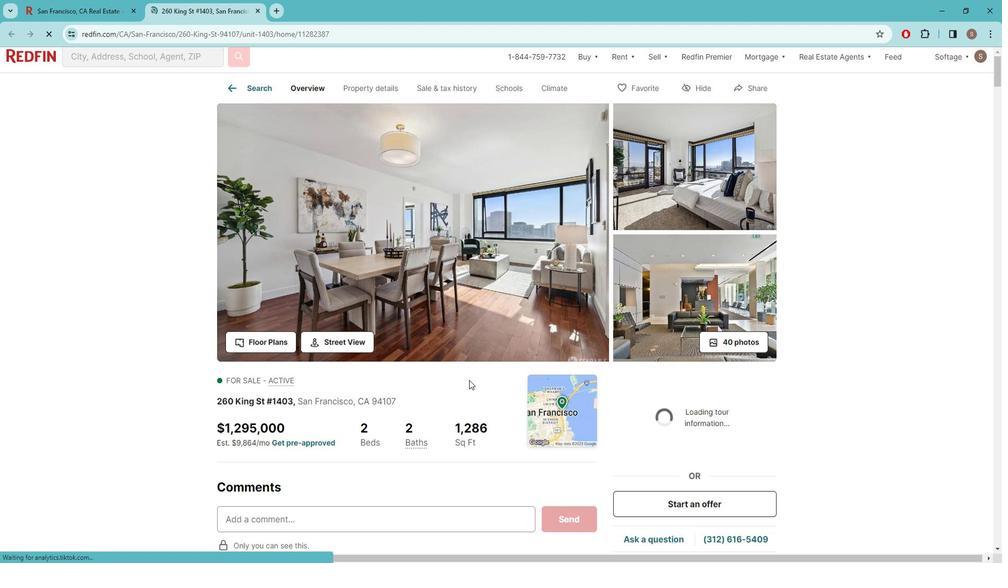 
Action: Mouse moved to (479, 378)
Screenshot: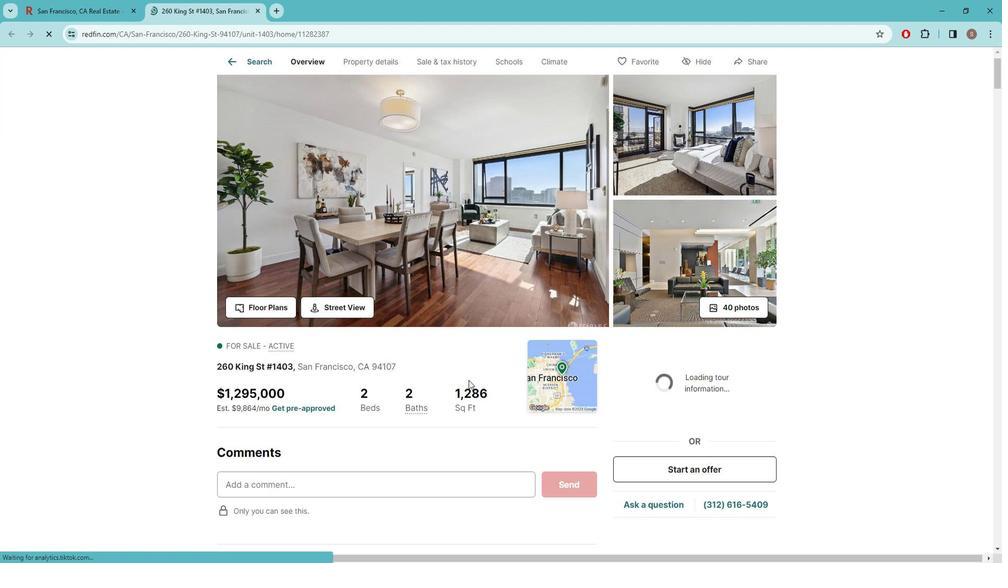 
Action: Mouse scrolled (479, 377) with delta (0, 0)
Screenshot: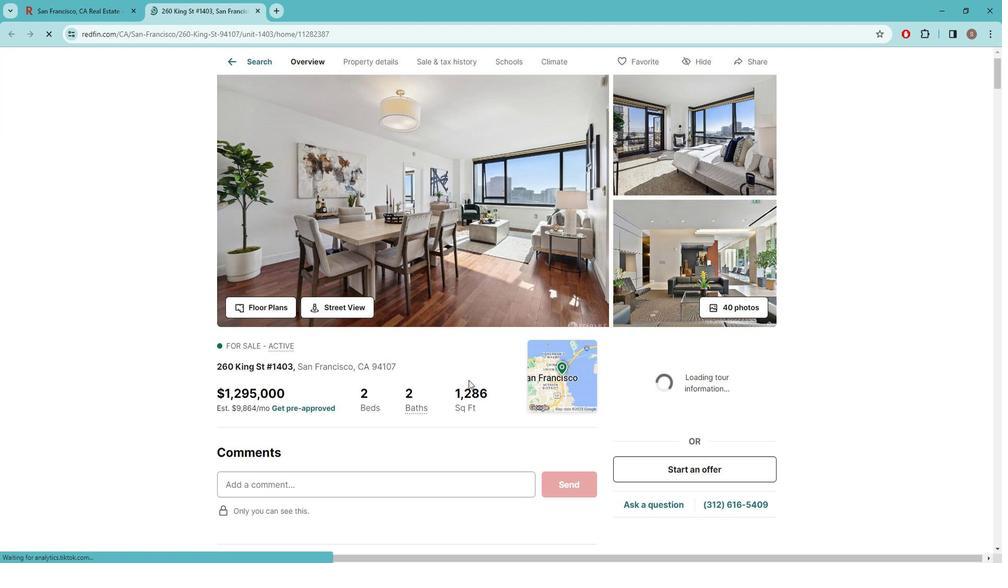 
Action: Mouse moved to (453, 377)
Screenshot: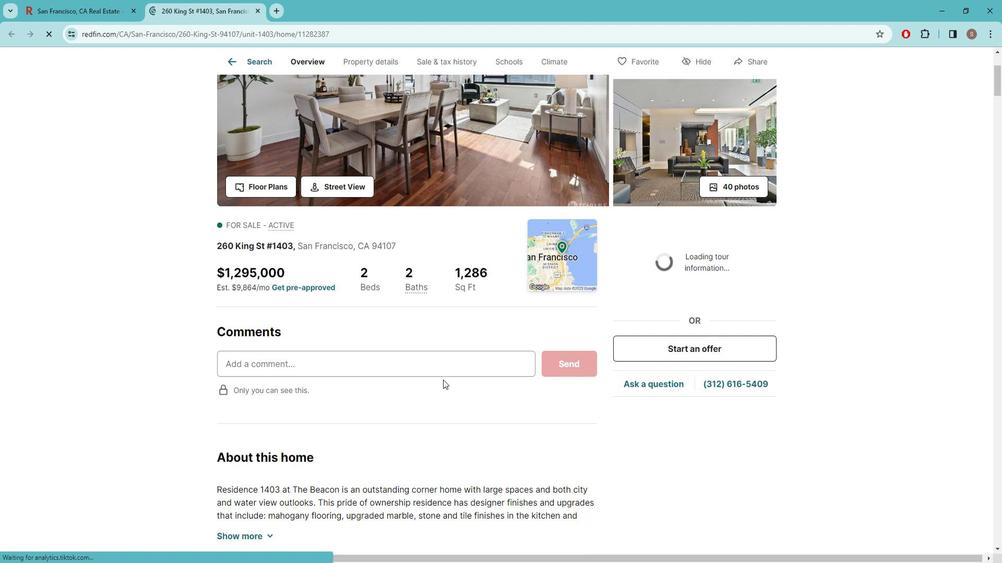 
Action: Mouse scrolled (453, 376) with delta (0, 0)
Screenshot: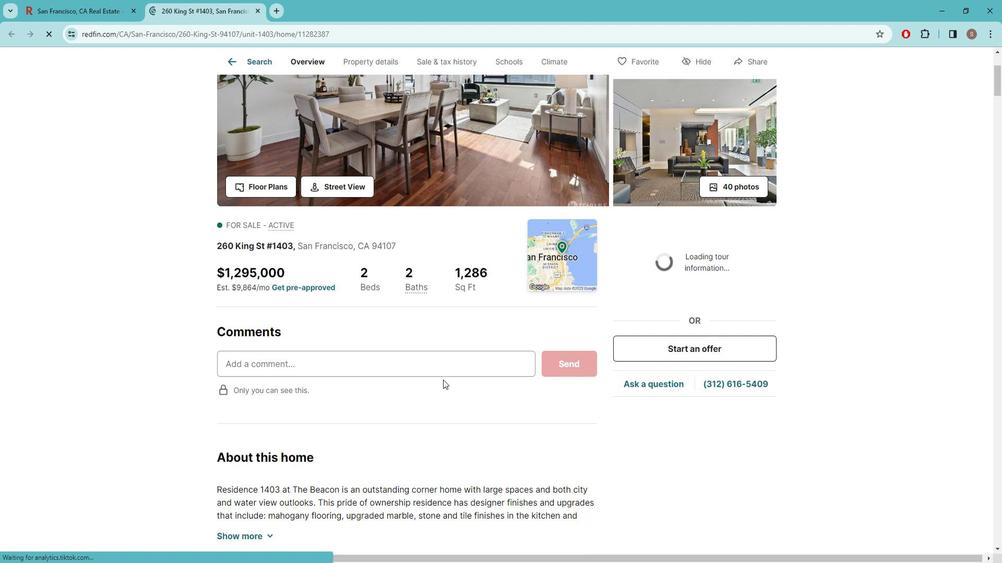 
Action: Mouse moved to (452, 377)
Screenshot: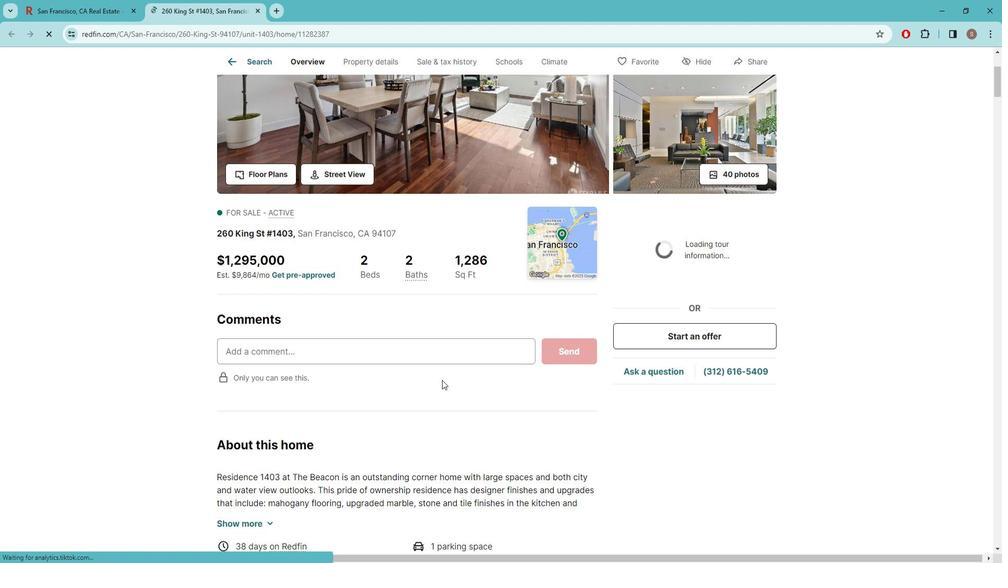 
Action: Mouse scrolled (452, 377) with delta (0, 0)
Screenshot: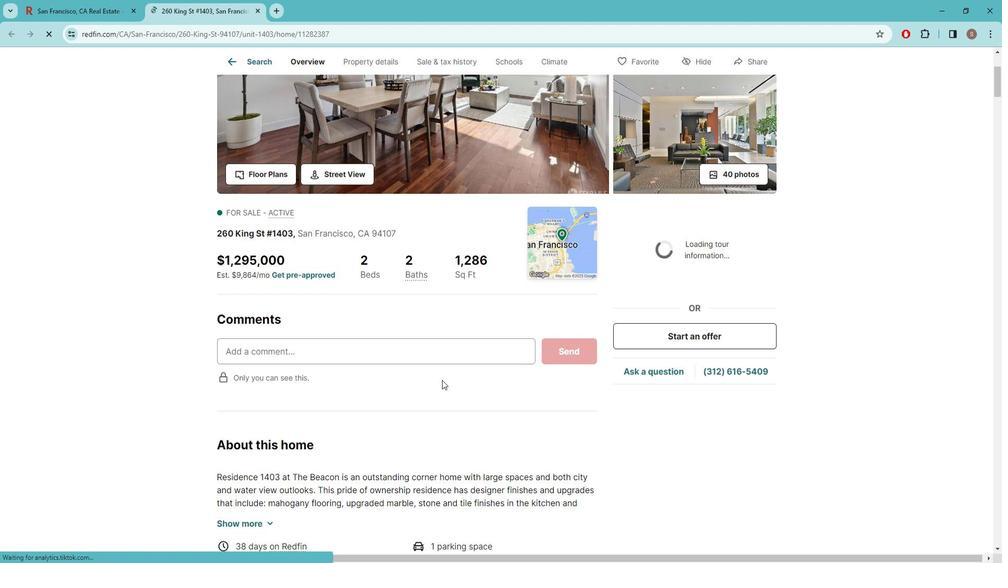 
Action: Mouse moved to (451, 377)
Screenshot: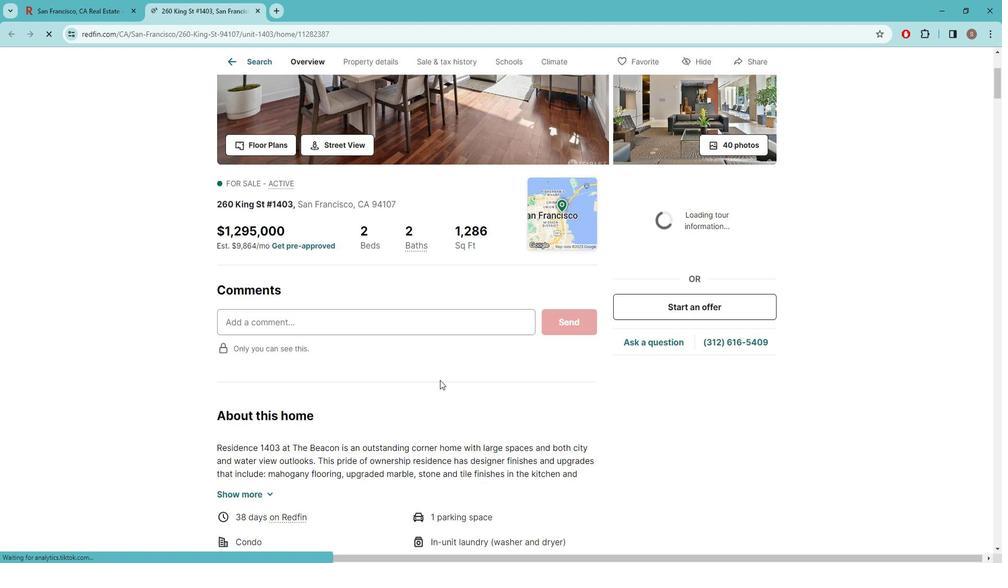 
Action: Mouse scrolled (451, 377) with delta (0, 0)
Screenshot: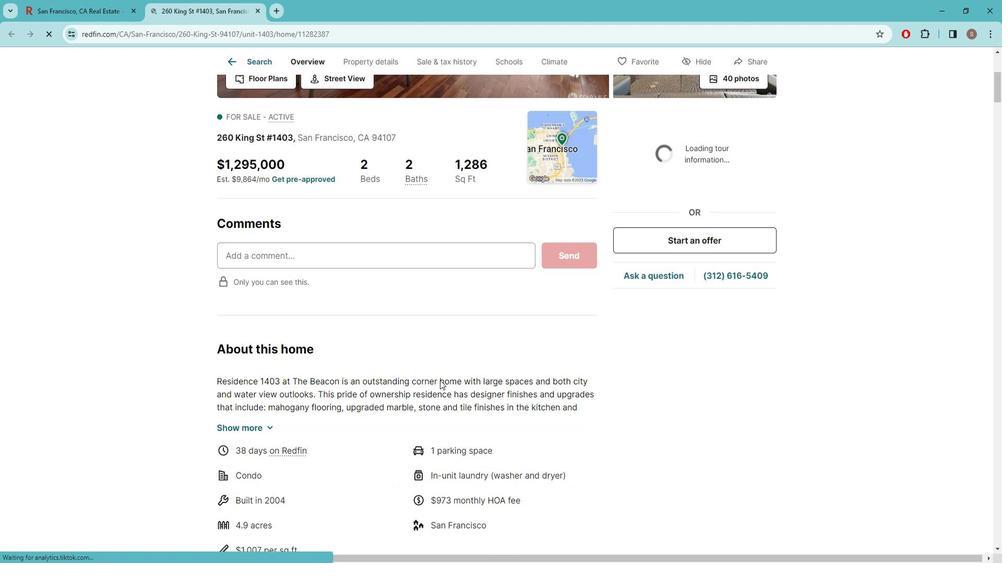 
Action: Mouse scrolled (451, 377) with delta (0, 0)
Screenshot: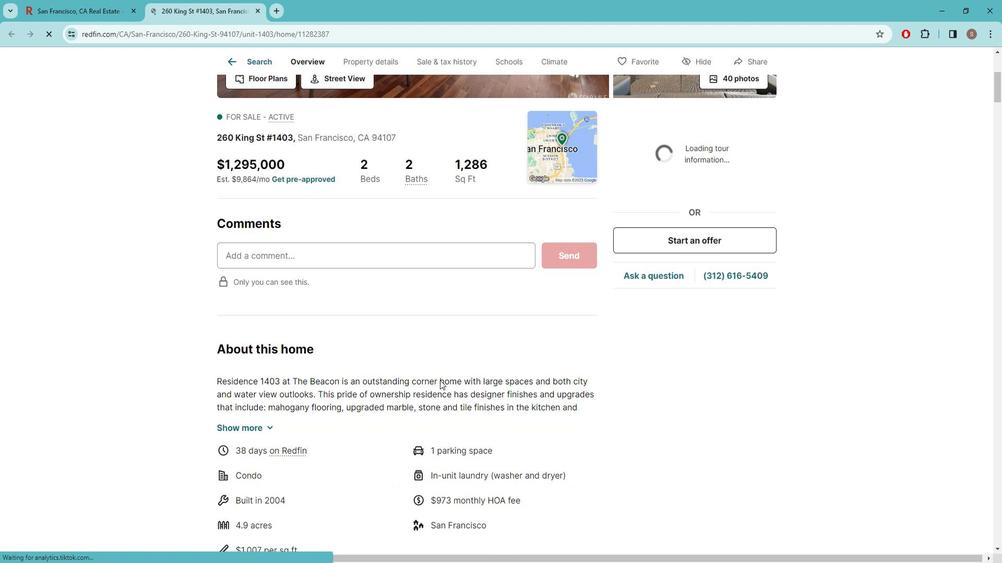 
Action: Mouse scrolled (451, 377) with delta (0, 0)
Screenshot: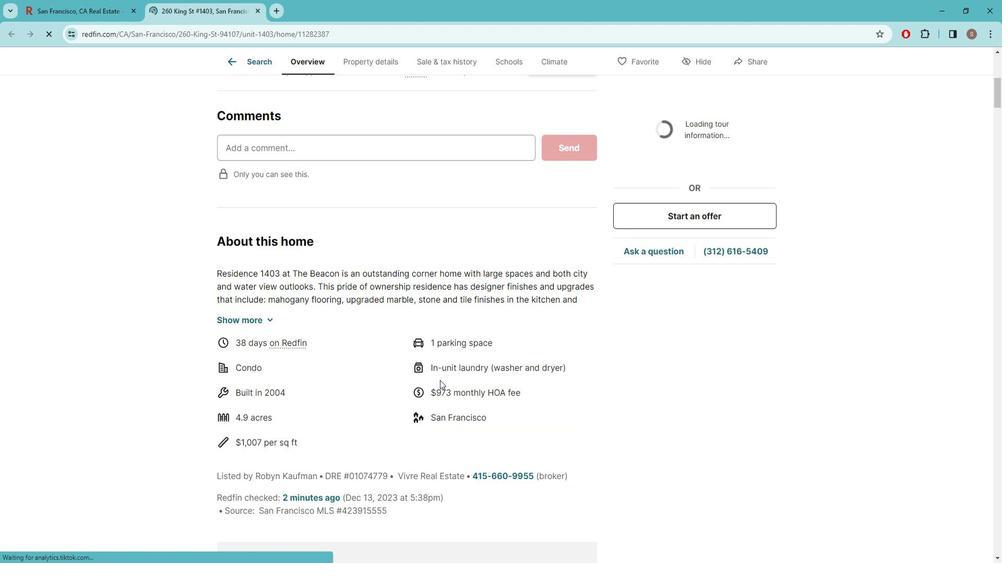 
Action: Mouse scrolled (451, 377) with delta (0, 0)
Screenshot: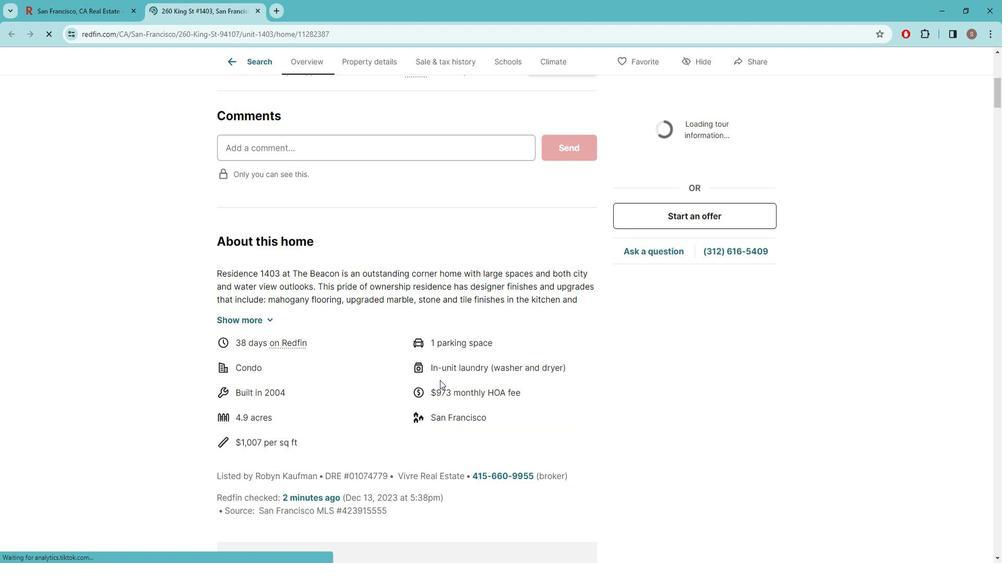 
Action: Mouse scrolled (451, 377) with delta (0, 0)
Screenshot: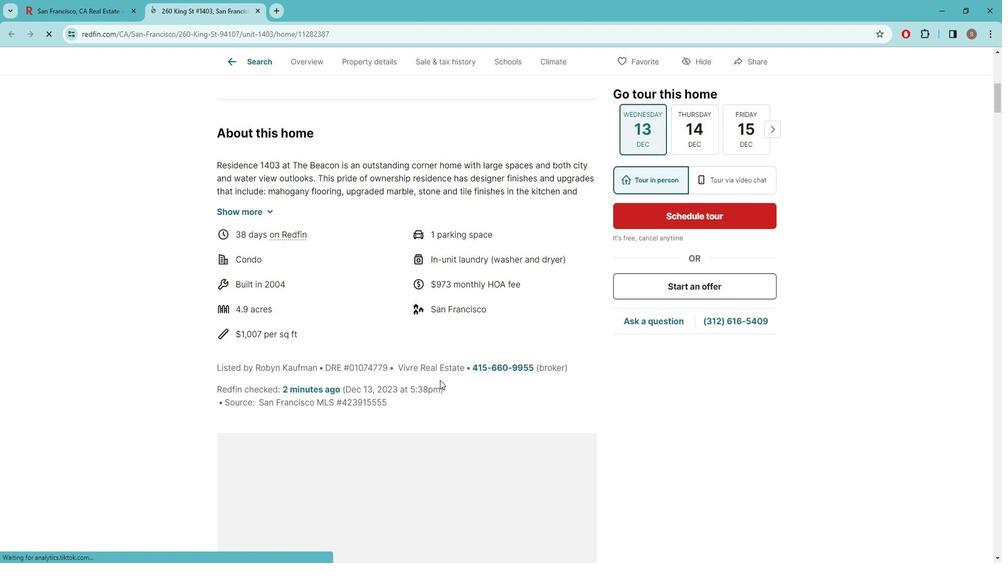 
Action: Mouse scrolled (451, 377) with delta (0, 0)
Screenshot: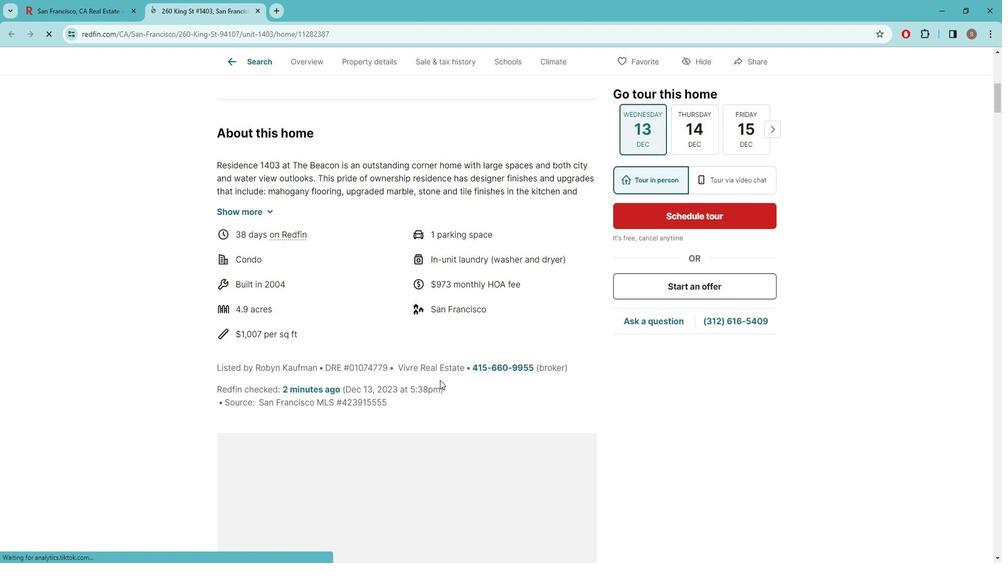 
Action: Mouse scrolled (451, 377) with delta (0, 0)
Screenshot: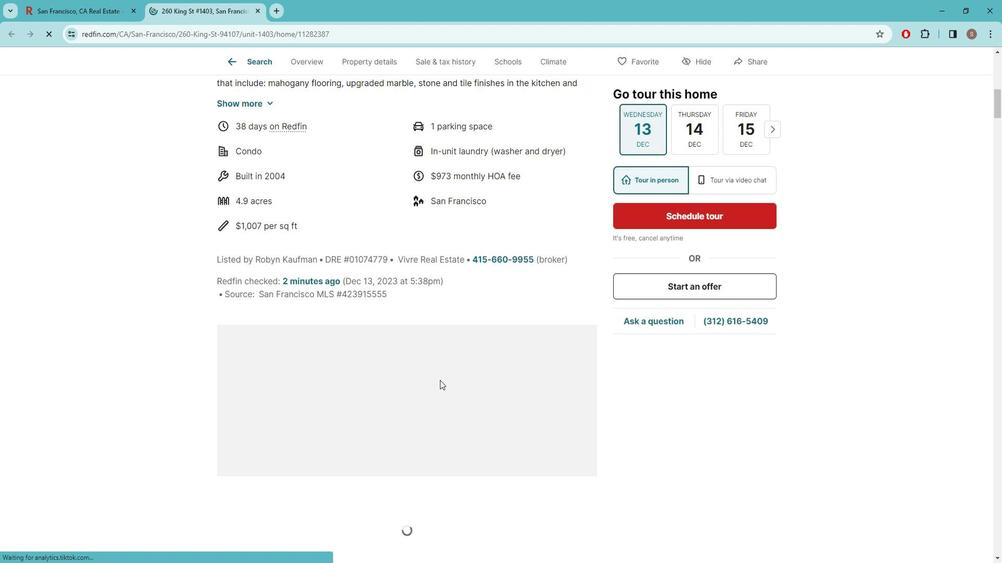 
Action: Mouse moved to (451, 381)
Screenshot: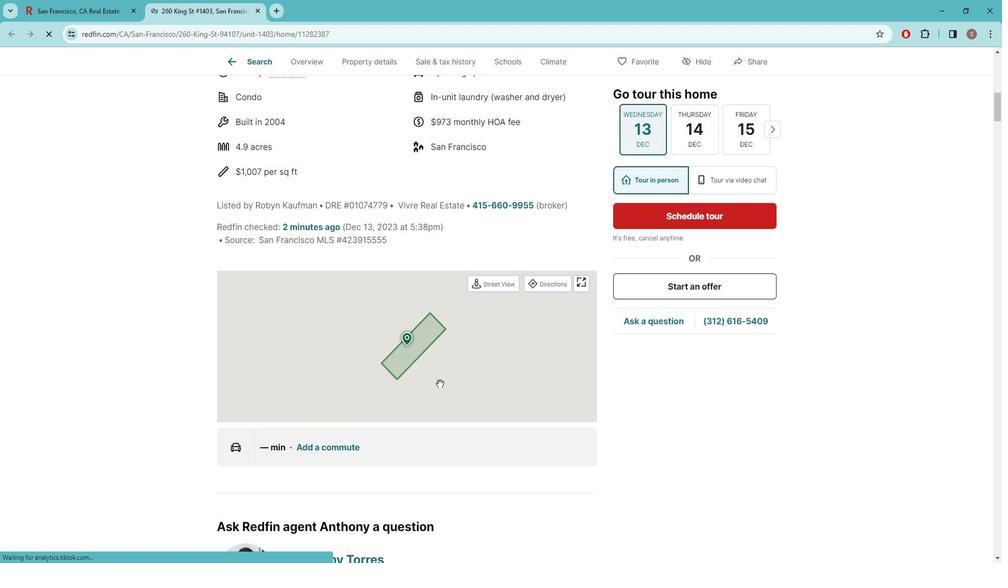 
Action: Mouse scrolled (451, 381) with delta (0, 0)
Screenshot: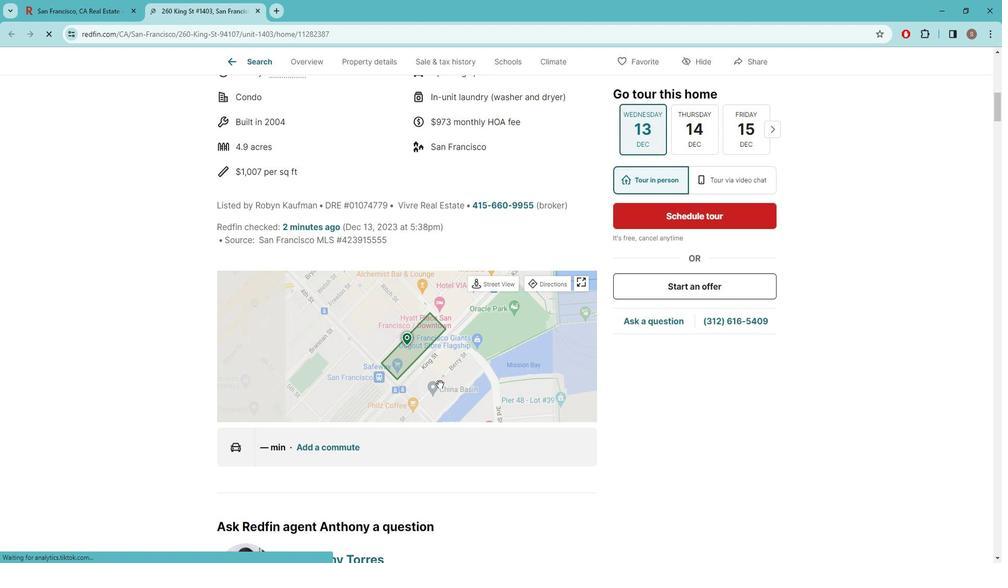 
Action: Mouse scrolled (451, 381) with delta (0, 0)
Screenshot: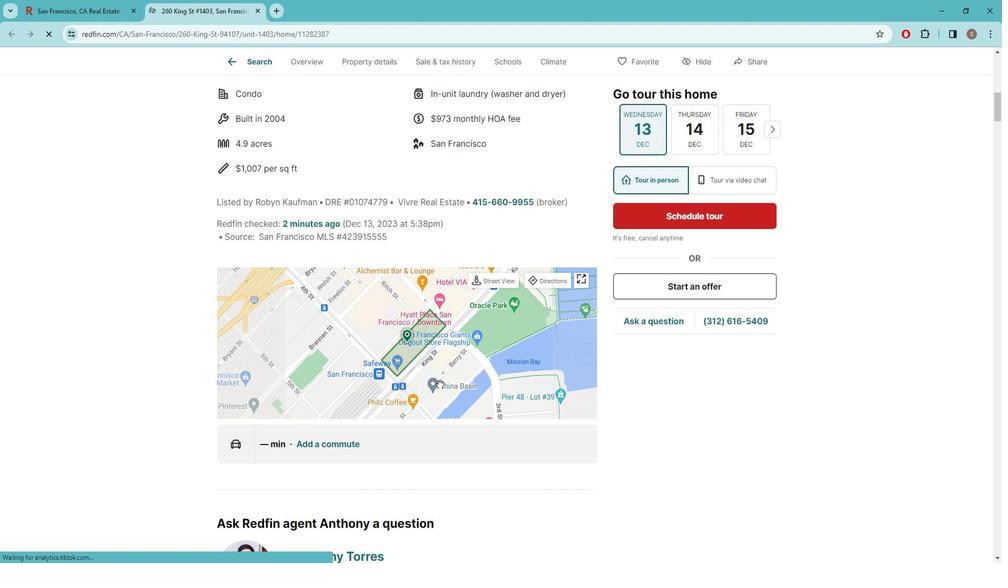 
Action: Mouse moved to (421, 391)
Screenshot: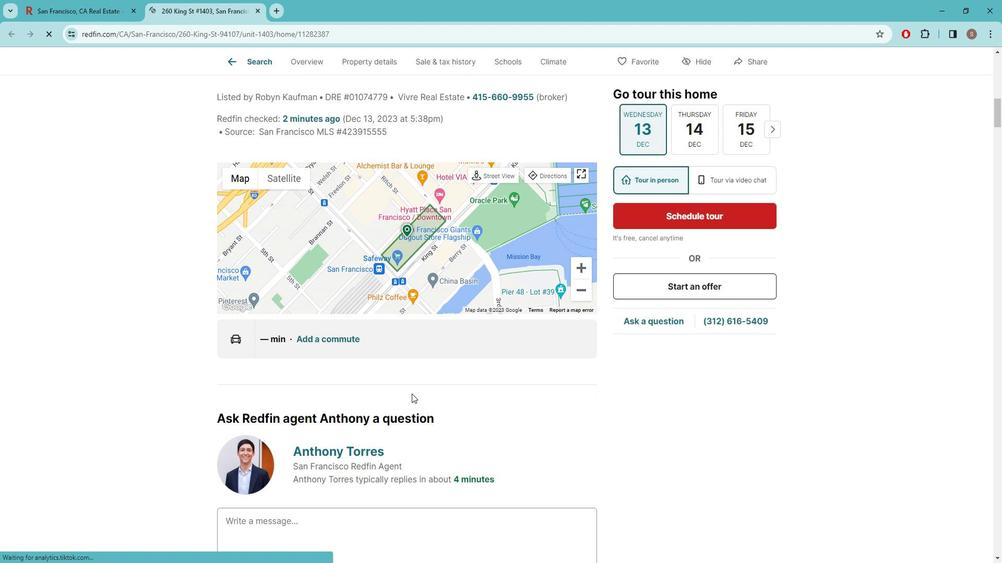 
Action: Mouse scrolled (421, 391) with delta (0, 0)
Screenshot: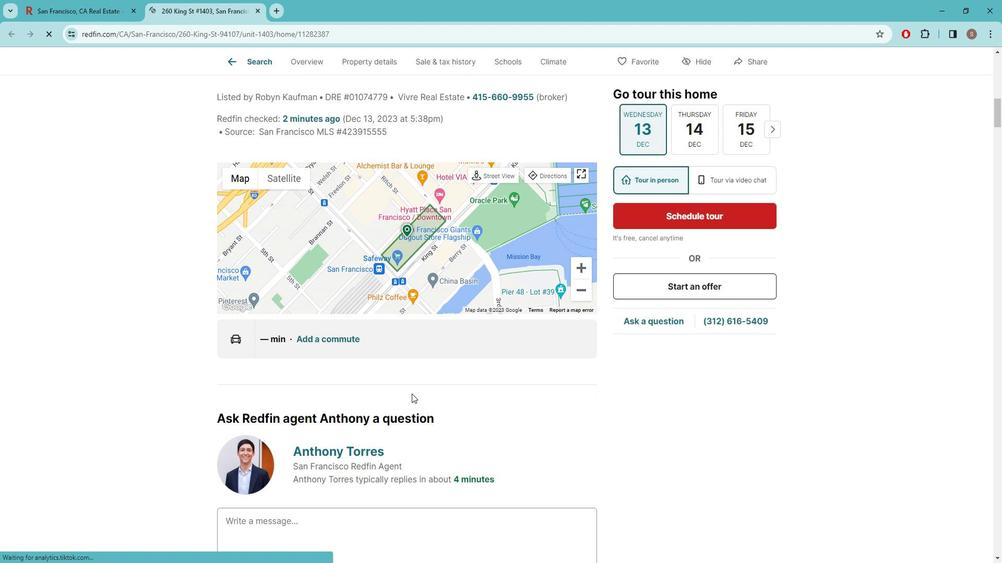 
Action: Mouse moved to (345, 393)
Screenshot: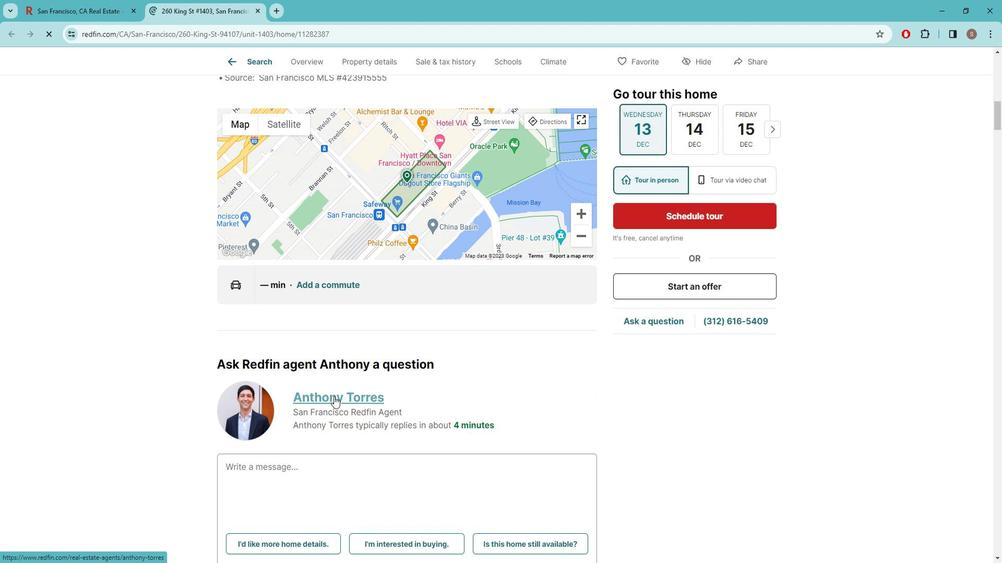 
Action: Mouse pressed left at (345, 393)
Screenshot: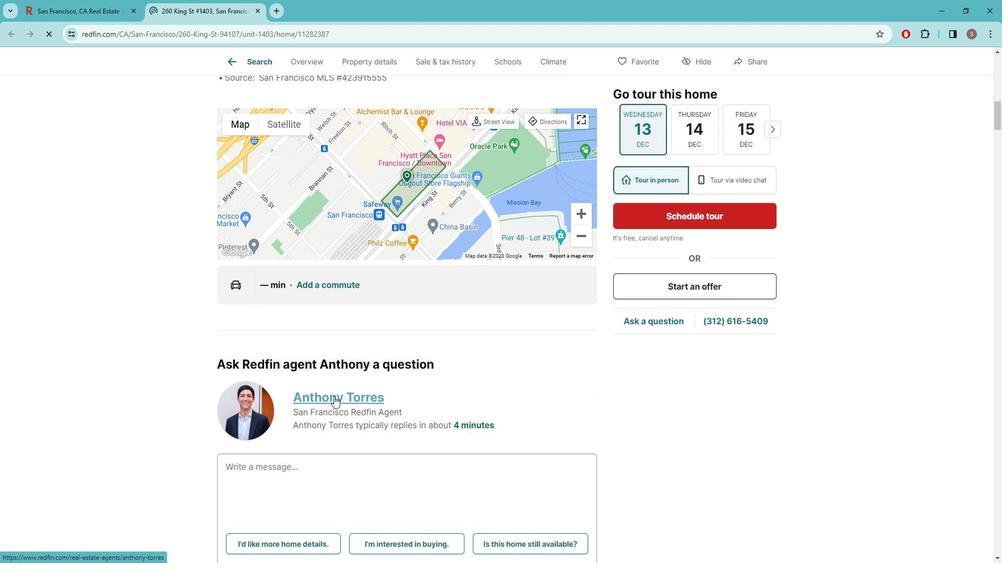 
Action: Mouse moved to (428, 402)
Screenshot: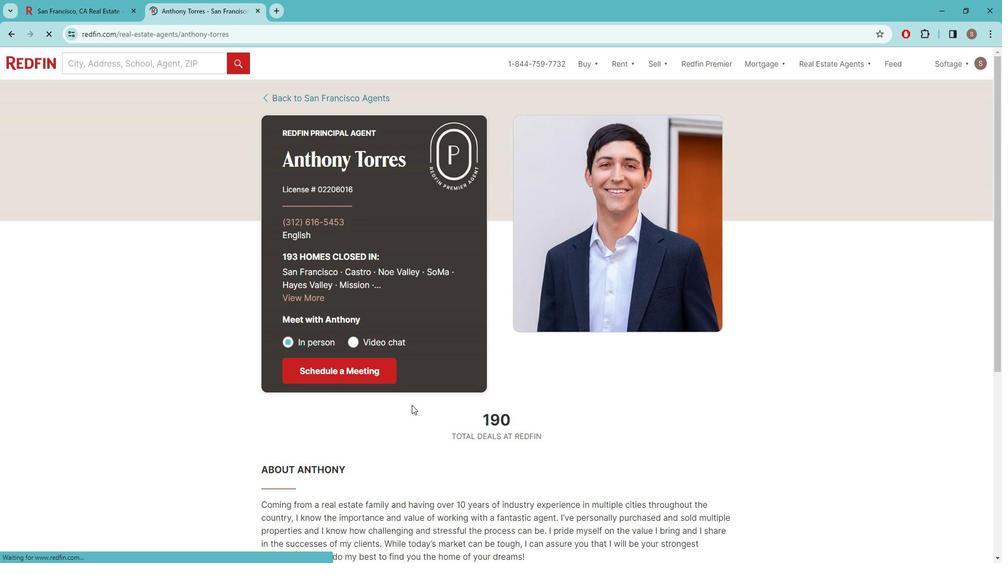 
